 Task: Send an email with the signature Chelsea Sanchez with the subject 'Request for a testimonial' and the message 'I am writing to follow up on our recent meeting.' from softage.1@softage.net to softage.8@softage.net with an attached document Feasibility_study.pdf and move the email from Sent Items to the folder Marketing
Action: Key pressed n
Screenshot: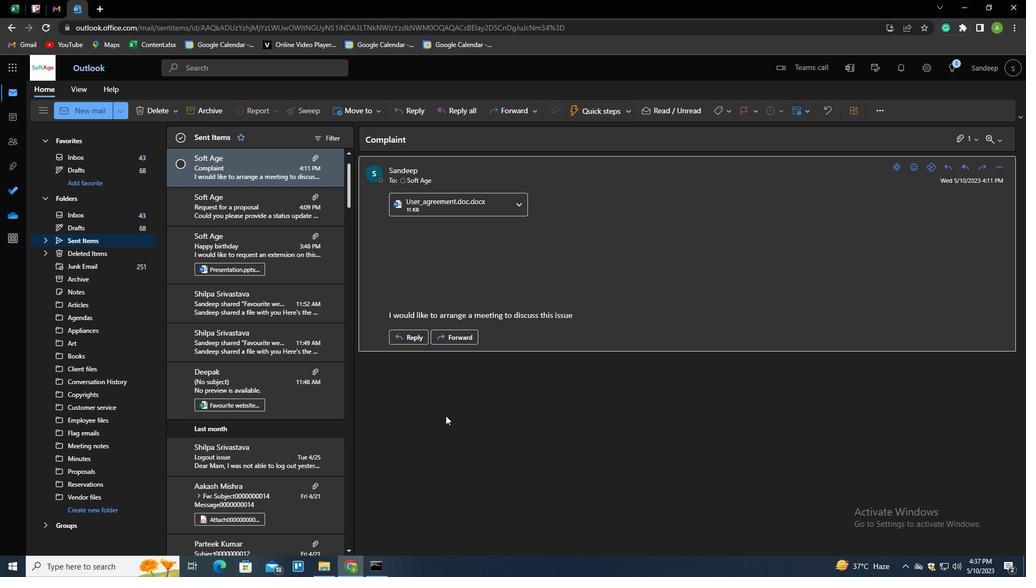 
Action: Mouse moved to (716, 109)
Screenshot: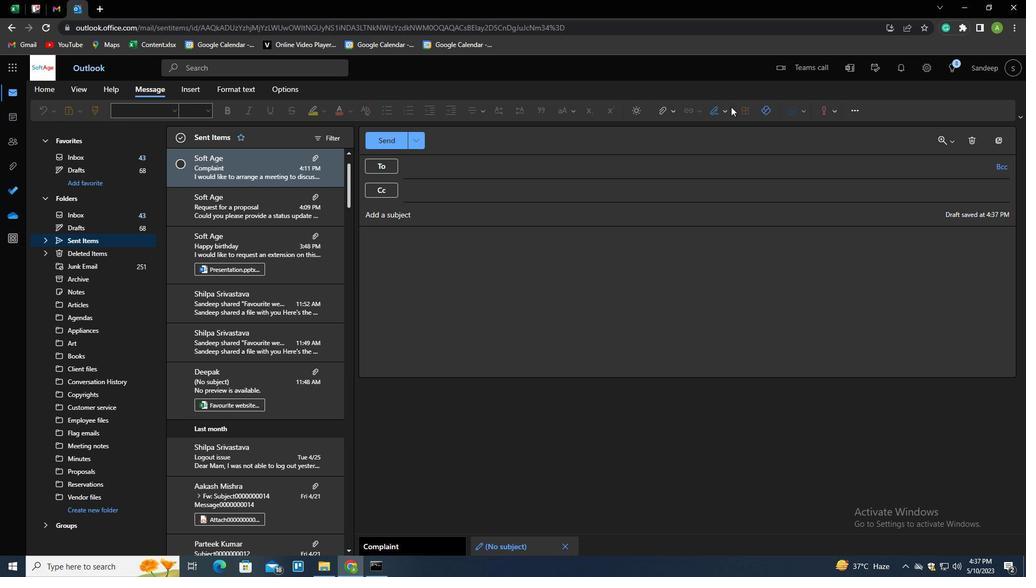 
Action: Mouse pressed left at (716, 109)
Screenshot: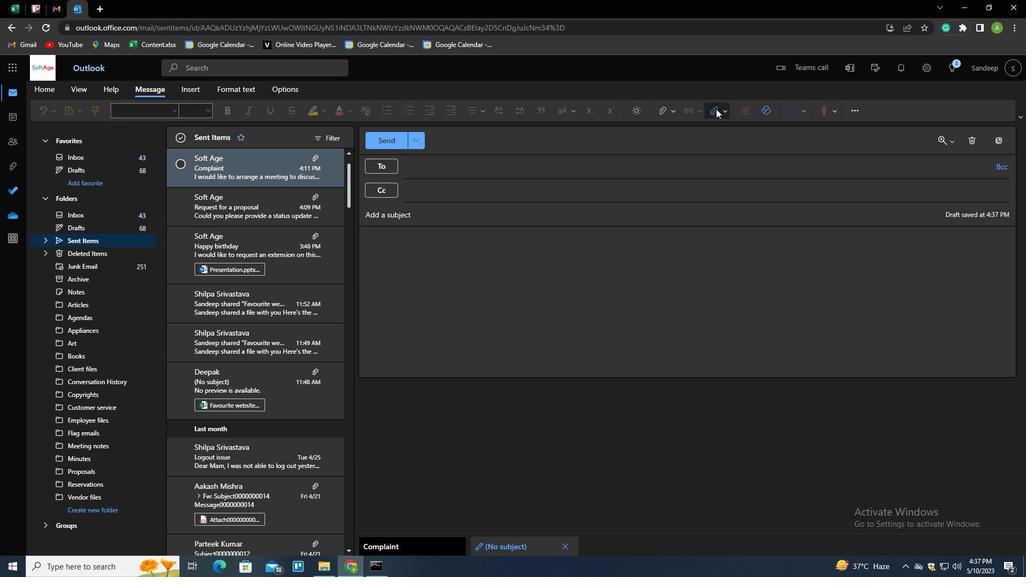 
Action: Mouse moved to (700, 152)
Screenshot: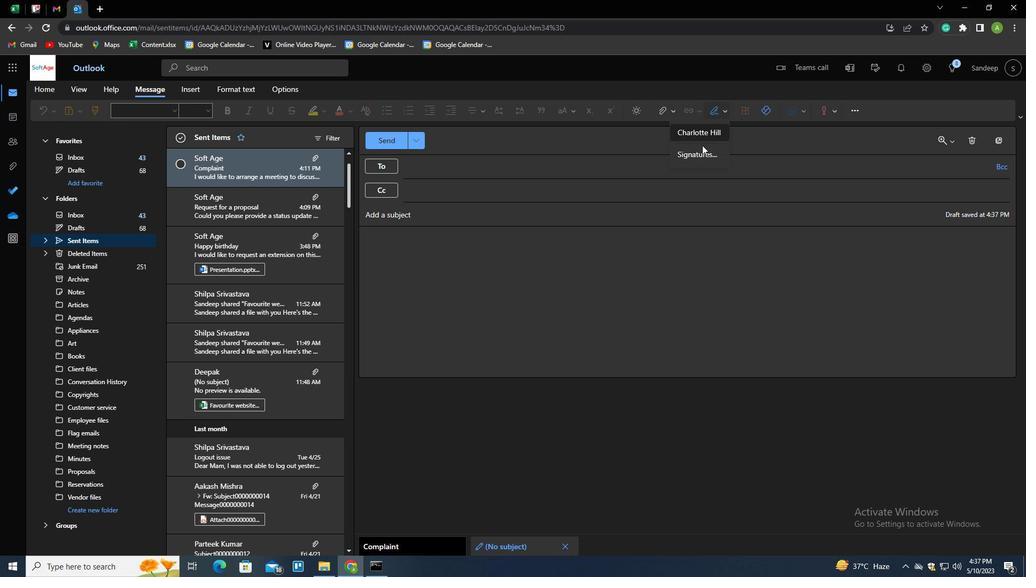 
Action: Mouse pressed left at (700, 152)
Screenshot: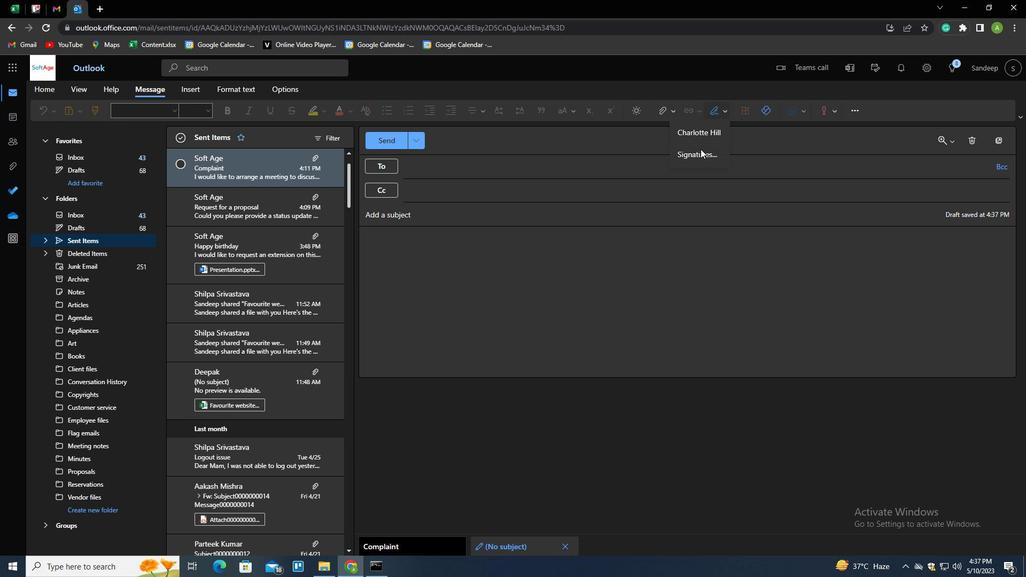 
Action: Mouse moved to (714, 197)
Screenshot: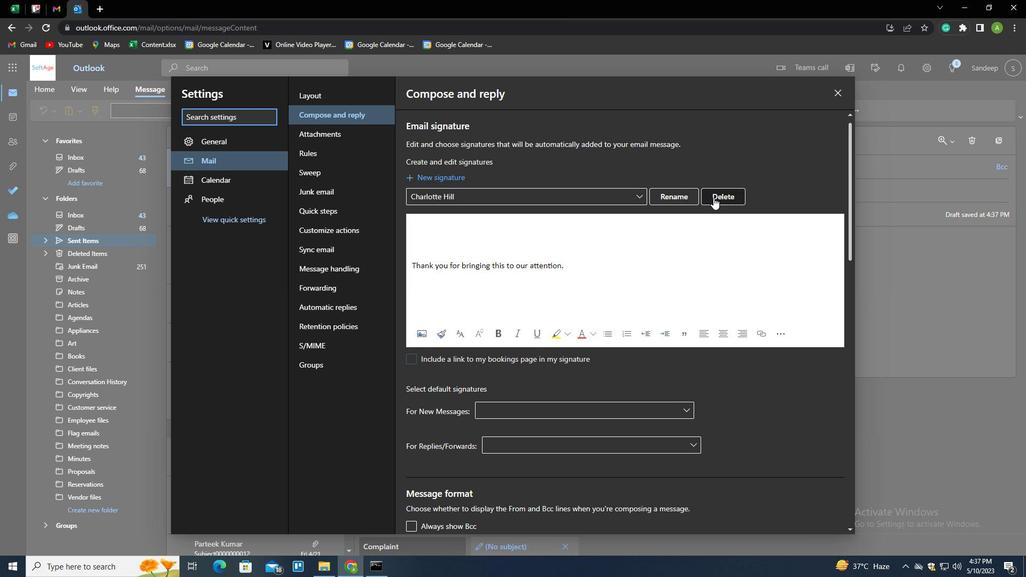 
Action: Mouse pressed left at (714, 197)
Screenshot: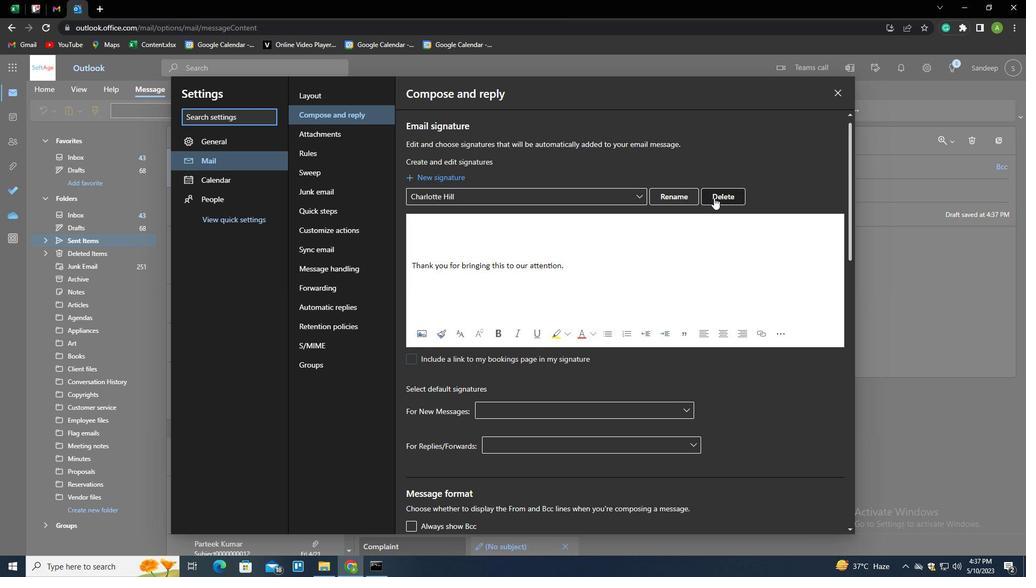 
Action: Mouse moved to (707, 197)
Screenshot: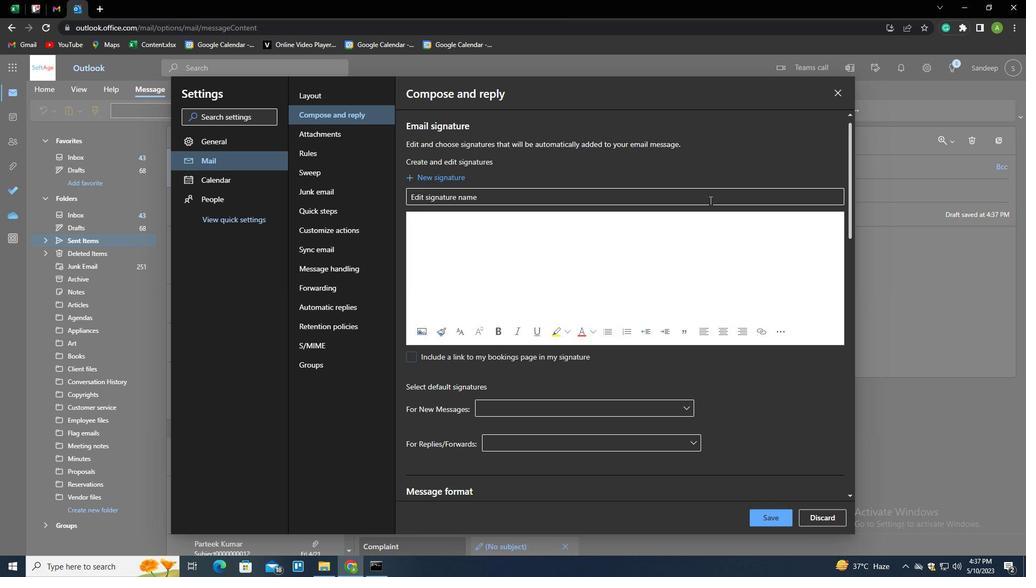 
Action: Mouse pressed left at (707, 197)
Screenshot: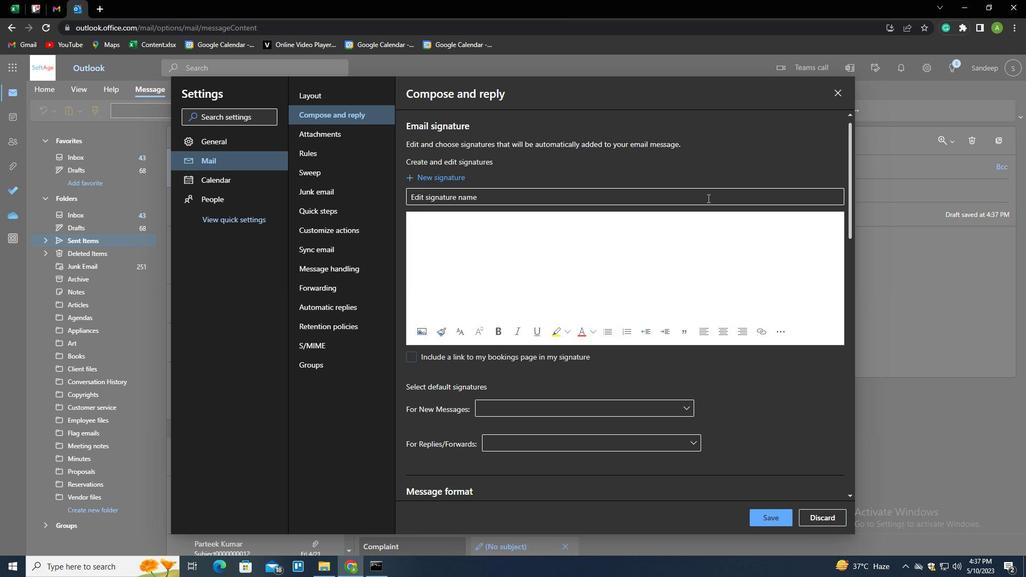 
Action: Mouse moved to (700, 194)
Screenshot: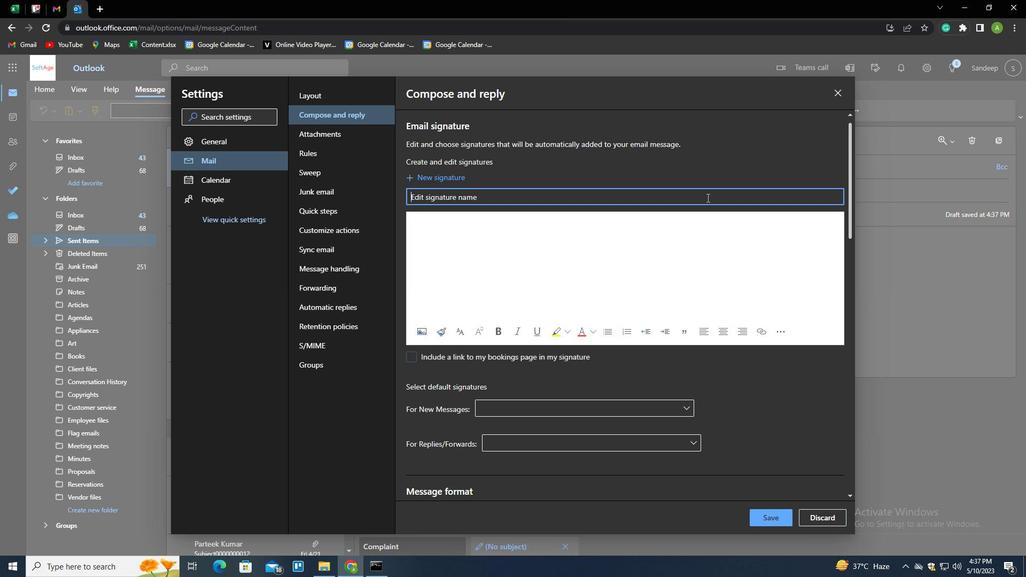 
Action: Key pressed <Key.shift>CH<Key.backspace><Key.backspace><Key.caps_lock><Key.shift>CHELE<Key.backspace>SEA<Key.space><Key.shift>SA<Key.backspace><Key.backspace><Key.shift>SANCHEZ<Key.tab><Key.shift_r><Key.enter><Key.enter><Key.enter><Key.enter><Key.enter><Key.shift>I<Key.space>AM<Key.space>WRITING<Key.space>TO<Key.space>FOLO<Key.backspace>LOW<Key.space>UP<Key.space>ON<Key.space>OUR<Key.space>RECENT<Key.space>MEETING.
Screenshot: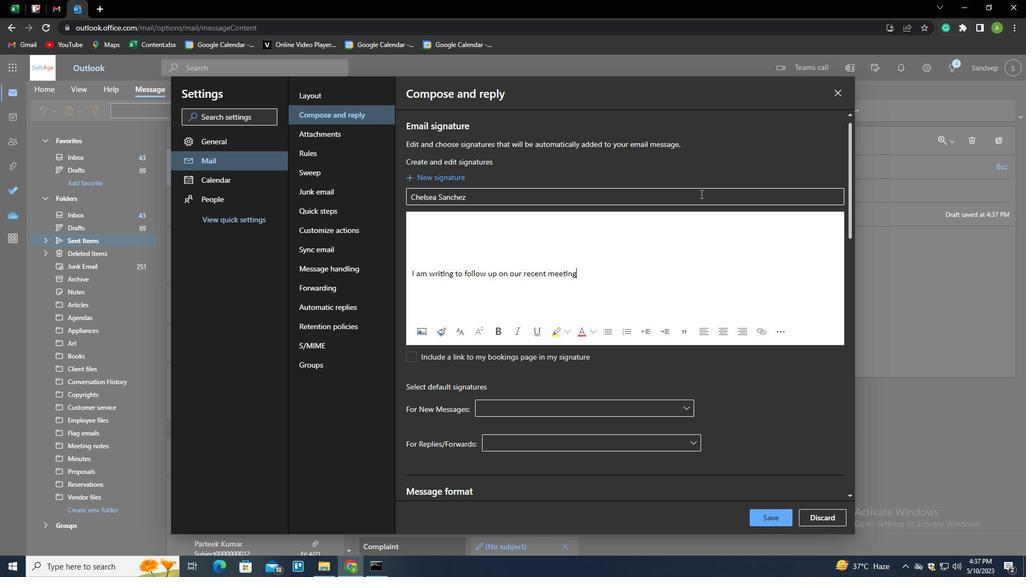 
Action: Mouse moved to (768, 512)
Screenshot: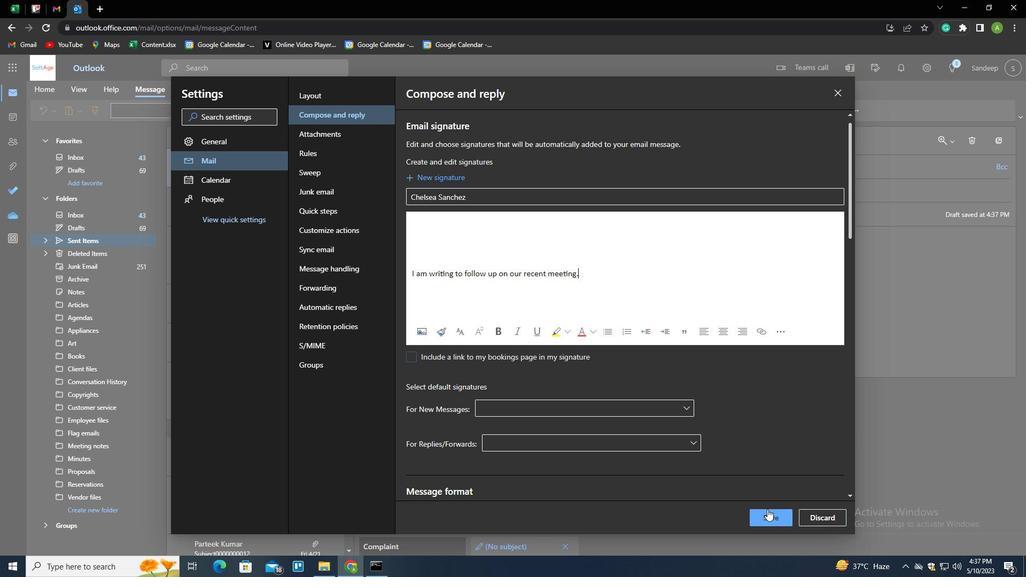 
Action: Mouse pressed left at (768, 512)
Screenshot: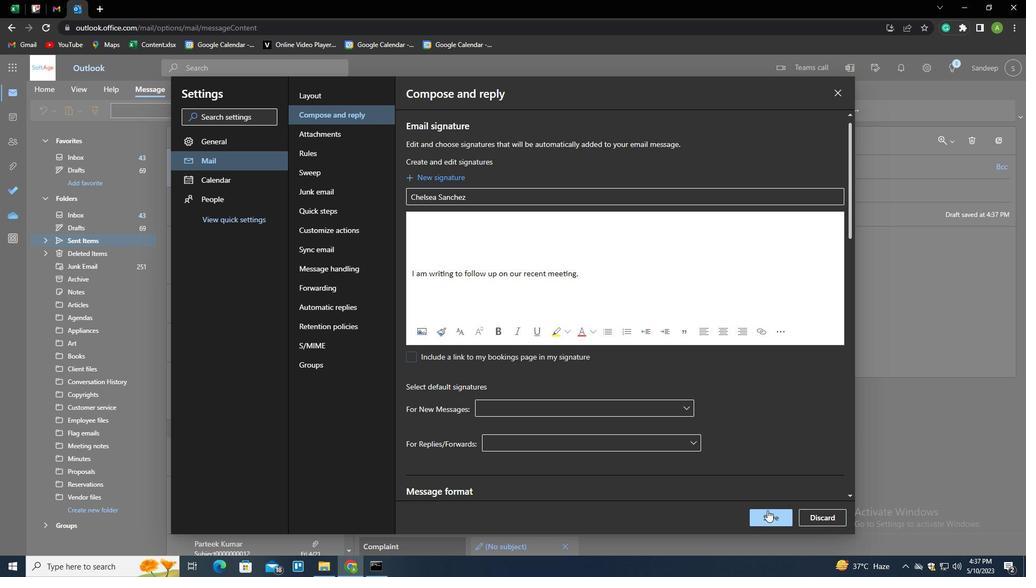 
Action: Mouse moved to (861, 245)
Screenshot: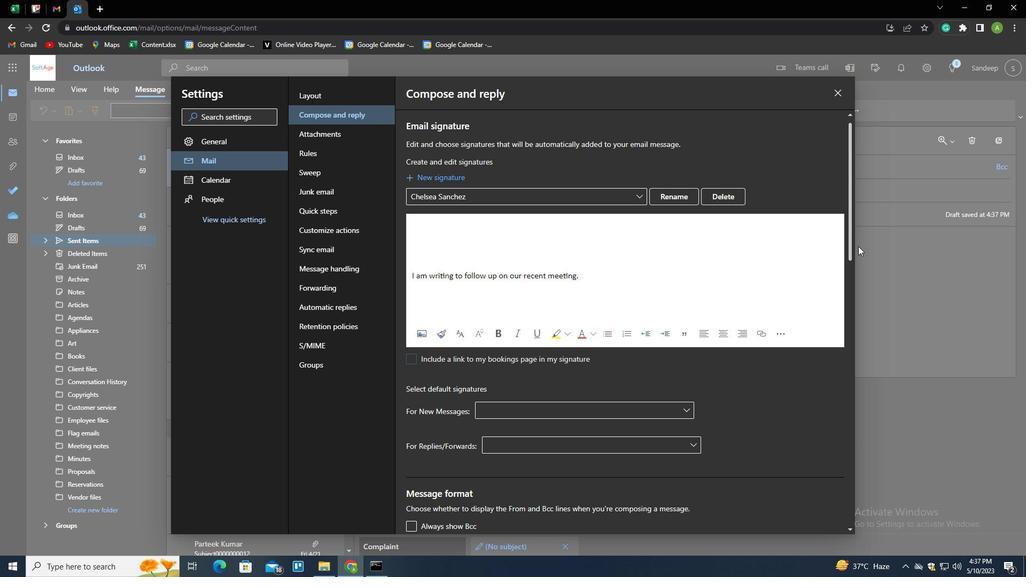 
Action: Mouse pressed left at (861, 245)
Screenshot: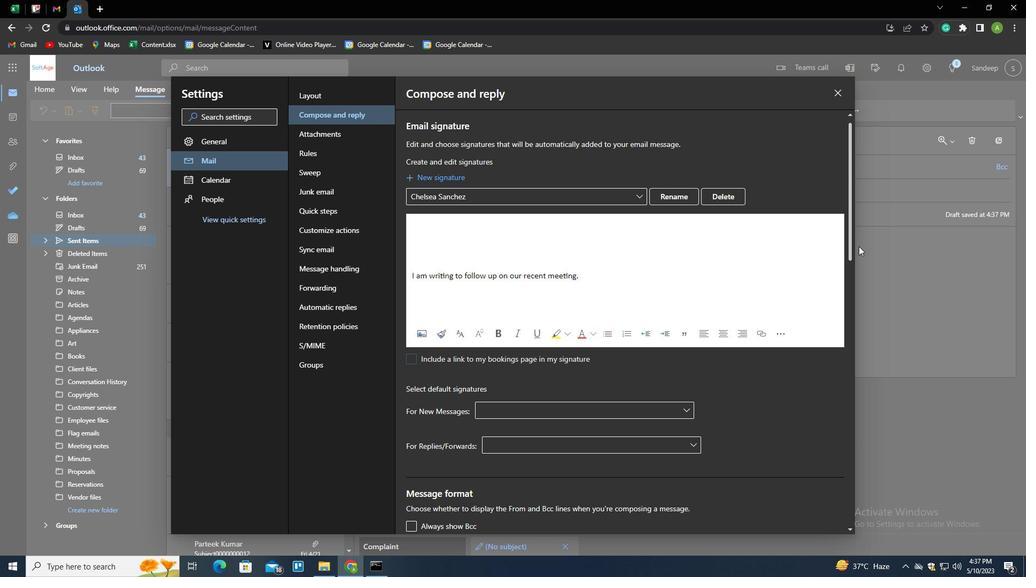 
Action: Mouse moved to (725, 111)
Screenshot: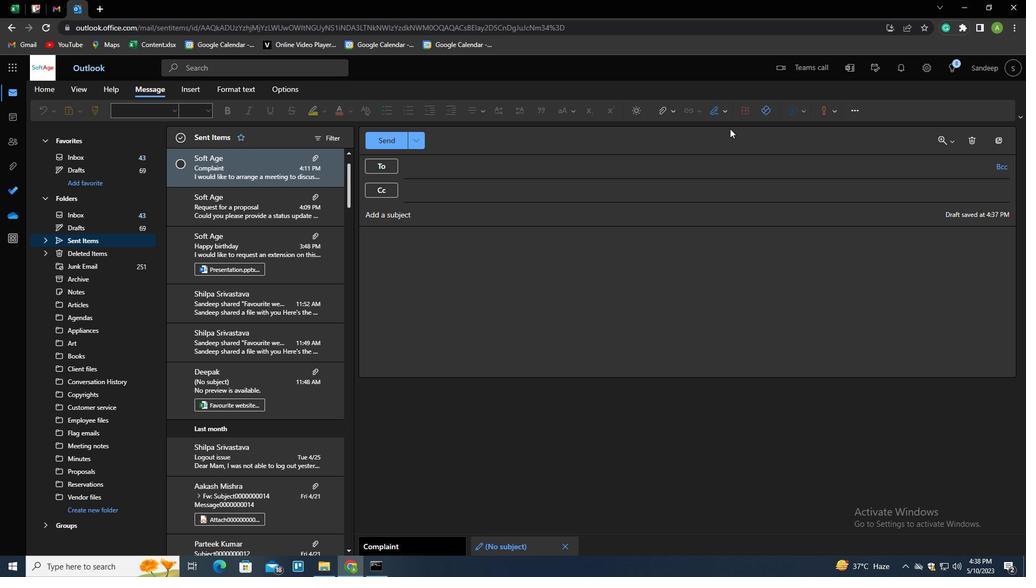 
Action: Mouse pressed left at (725, 111)
Screenshot: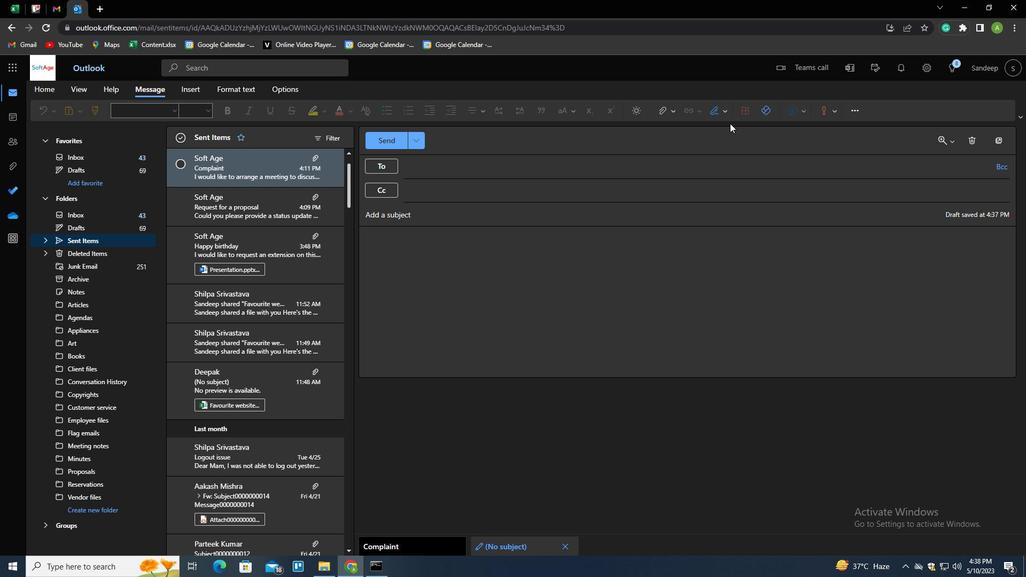 
Action: Mouse moved to (709, 131)
Screenshot: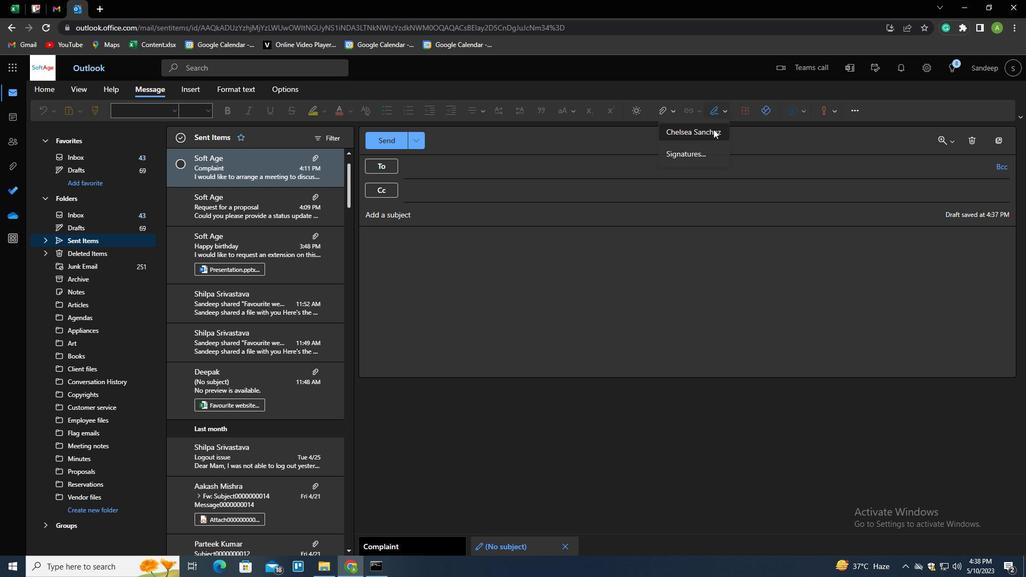 
Action: Mouse pressed left at (709, 131)
Screenshot: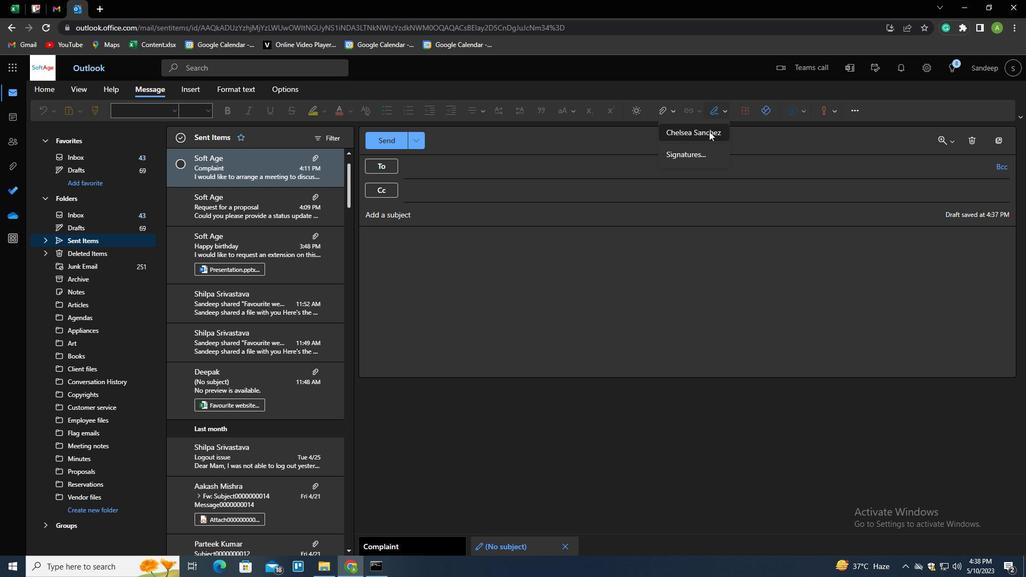 
Action: Mouse moved to (435, 169)
Screenshot: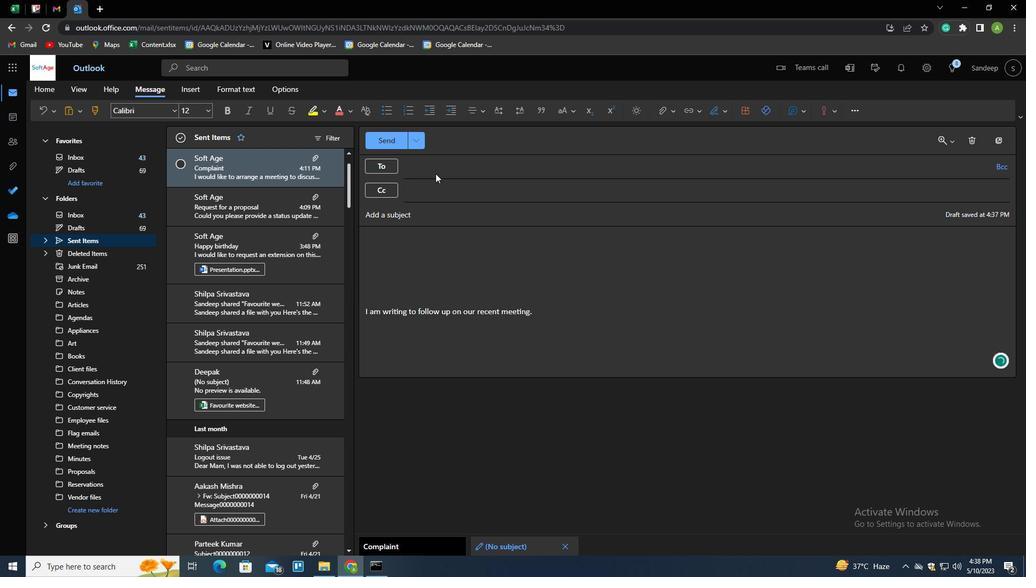 
Action: Mouse pressed left at (435, 169)
Screenshot: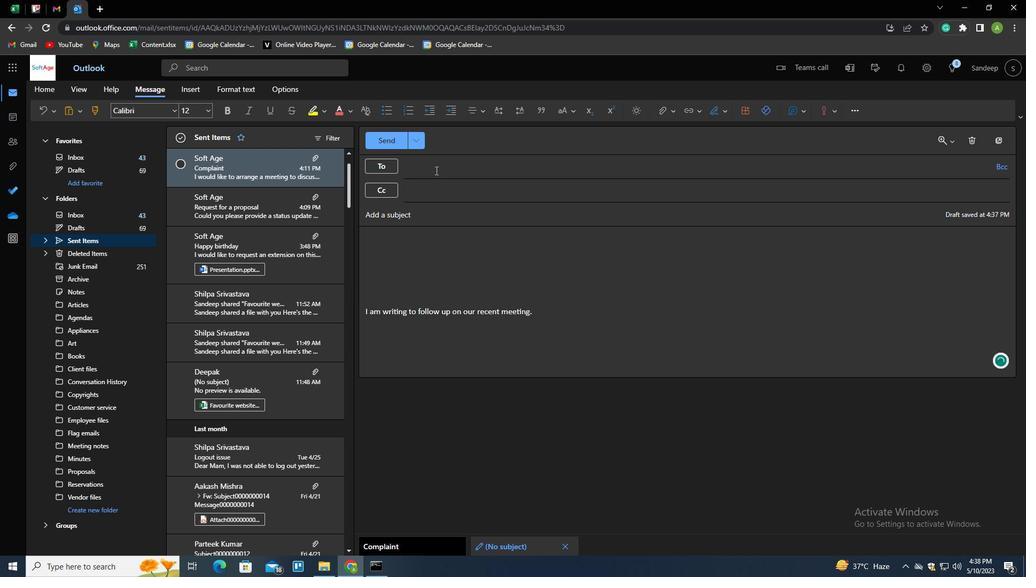 
Action: Key pressed <Key.shift>CHELSEA<Key.space><Key.shift>SANCHEZ
Screenshot: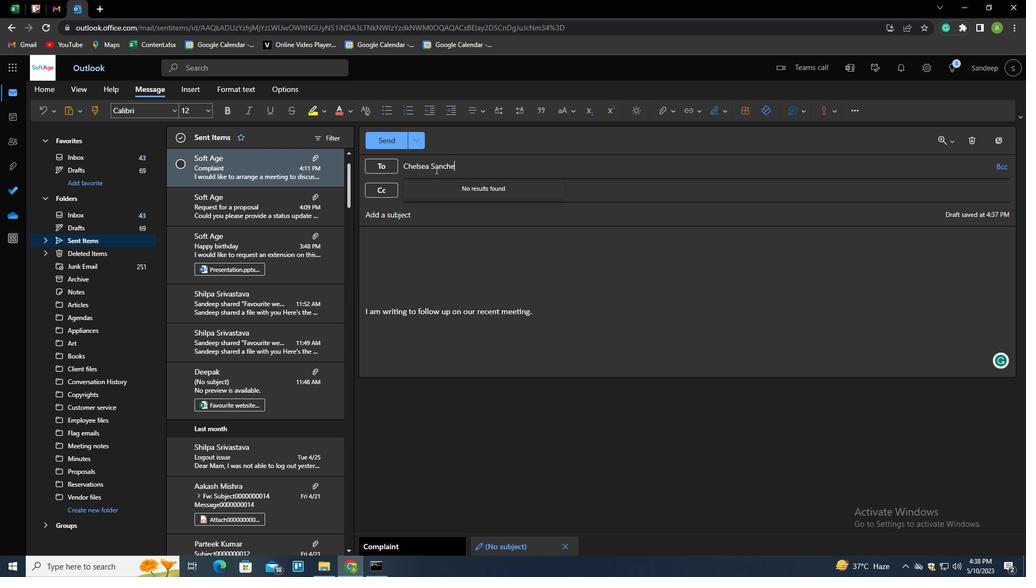 
Action: Mouse moved to (433, 168)
Screenshot: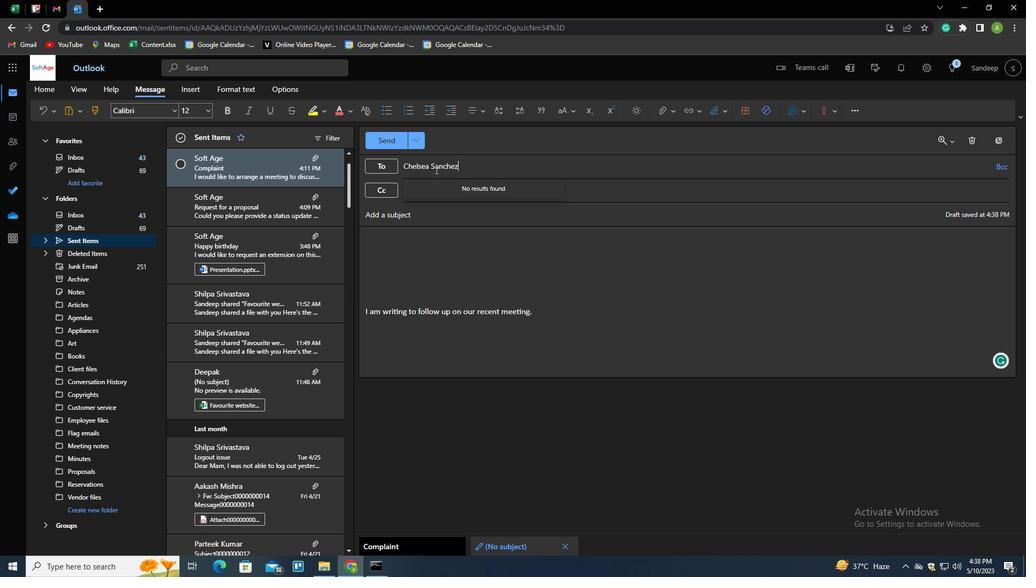 
Action: Mouse pressed left at (433, 168)
Screenshot: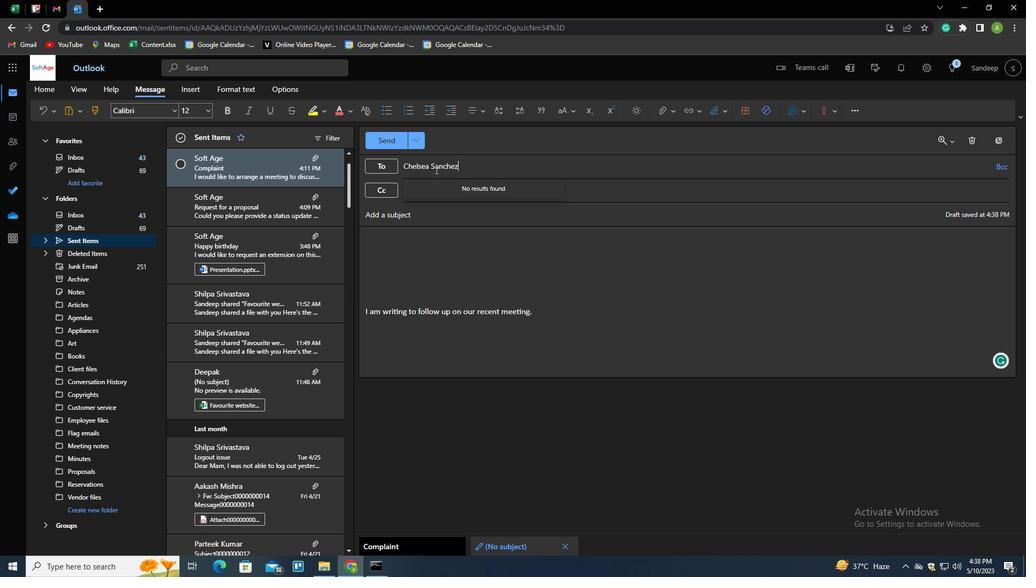 
Action: Mouse pressed left at (433, 168)
Screenshot: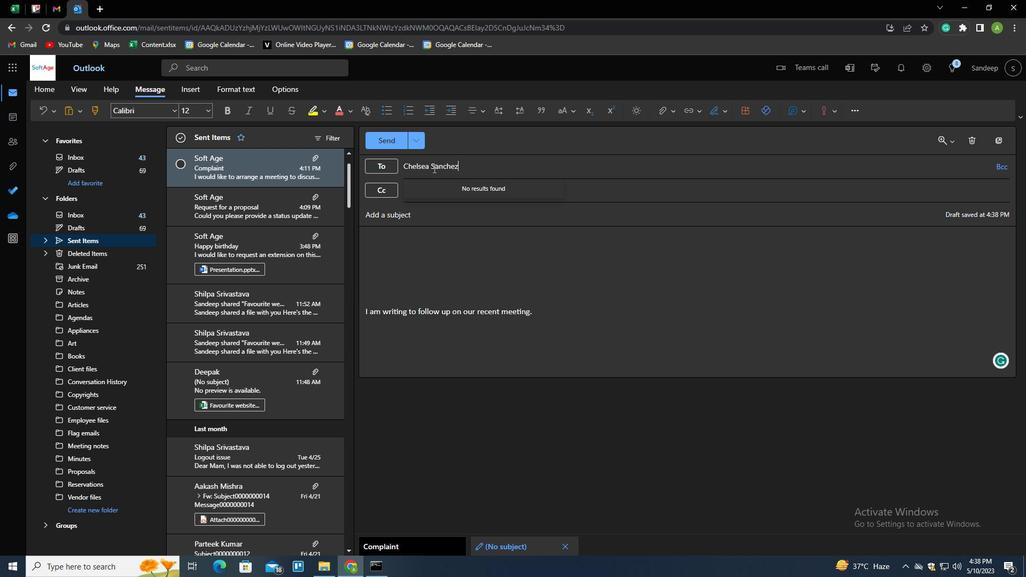 
Action: Mouse pressed left at (433, 168)
Screenshot: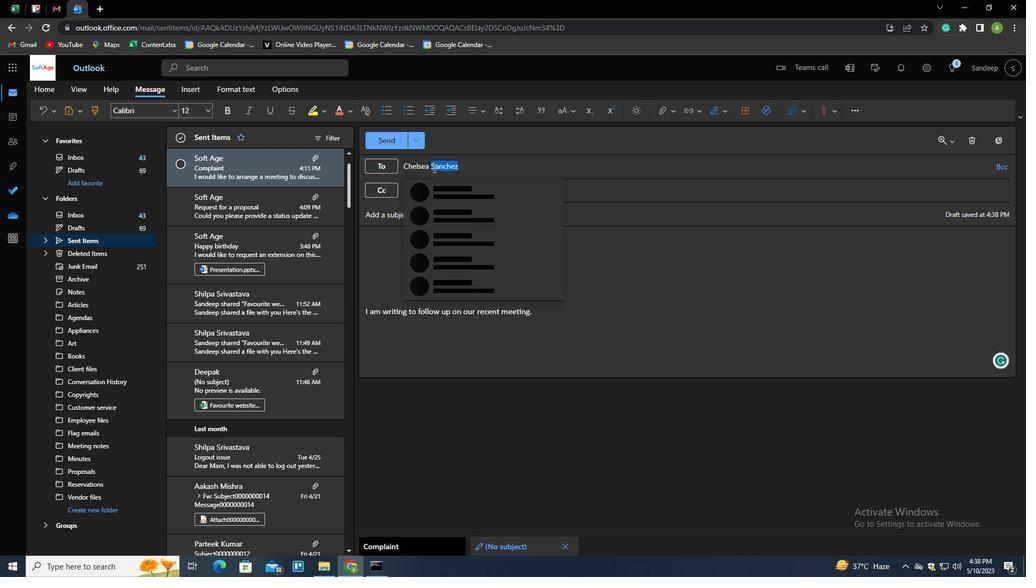 
Action: Key pressed SOFTAGE.8<Key.shift><Key.shift><Key.shift><Key.shift><Key.shift><Key.shift><Key.shift><Key.shift><Key.shift><Key.shift><Key.shift><Key.shift><Key.shift>
Screenshot: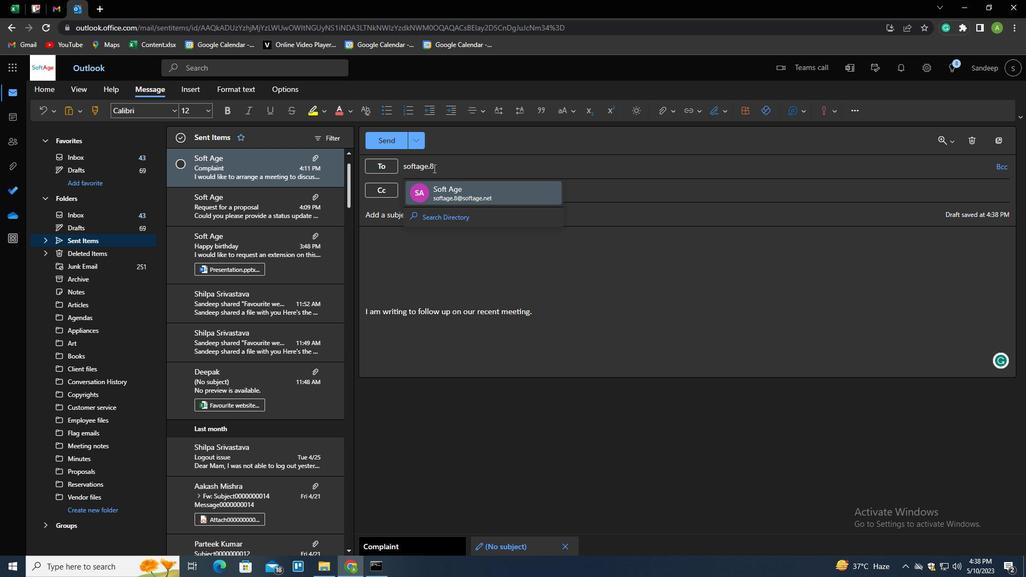 
Action: Mouse moved to (458, 187)
Screenshot: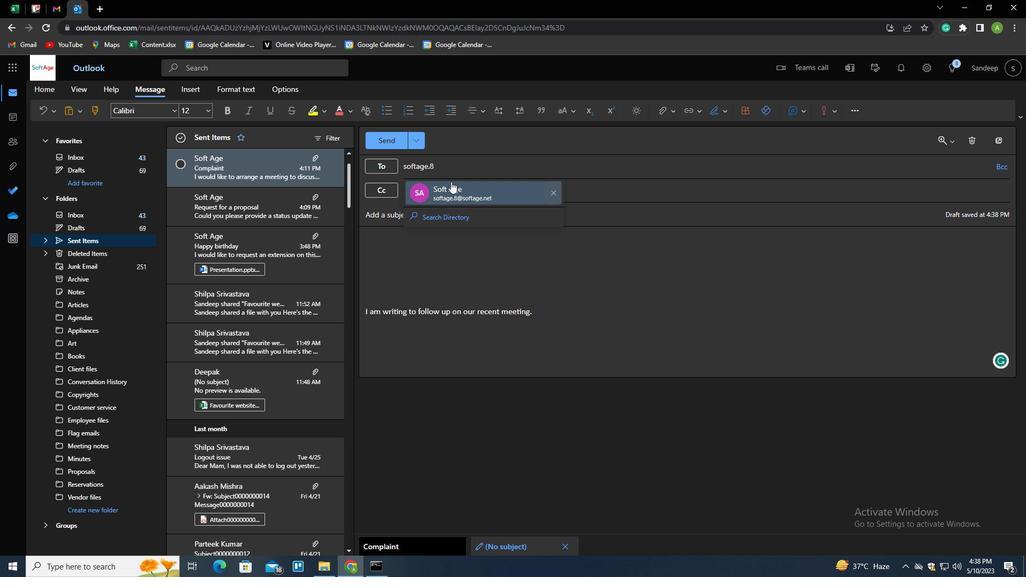 
Action: Mouse pressed left at (458, 187)
Screenshot: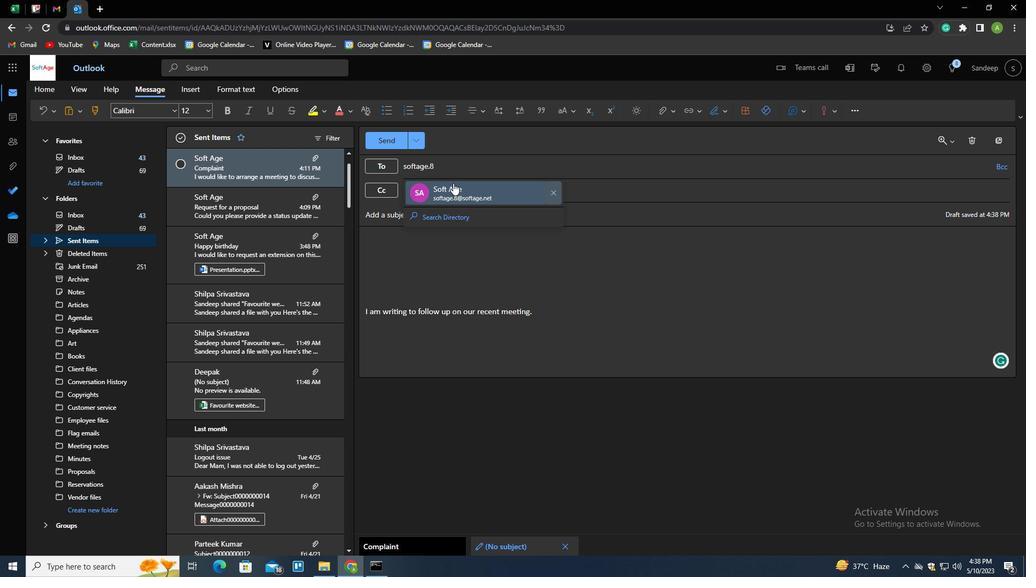 
Action: Mouse moved to (463, 223)
Screenshot: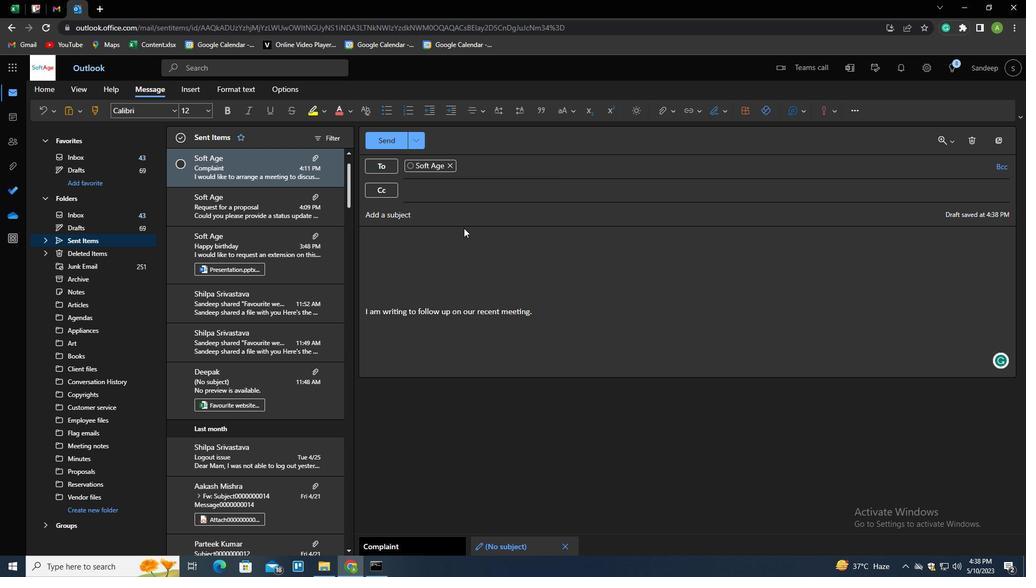 
Action: Mouse pressed left at (463, 223)
Screenshot: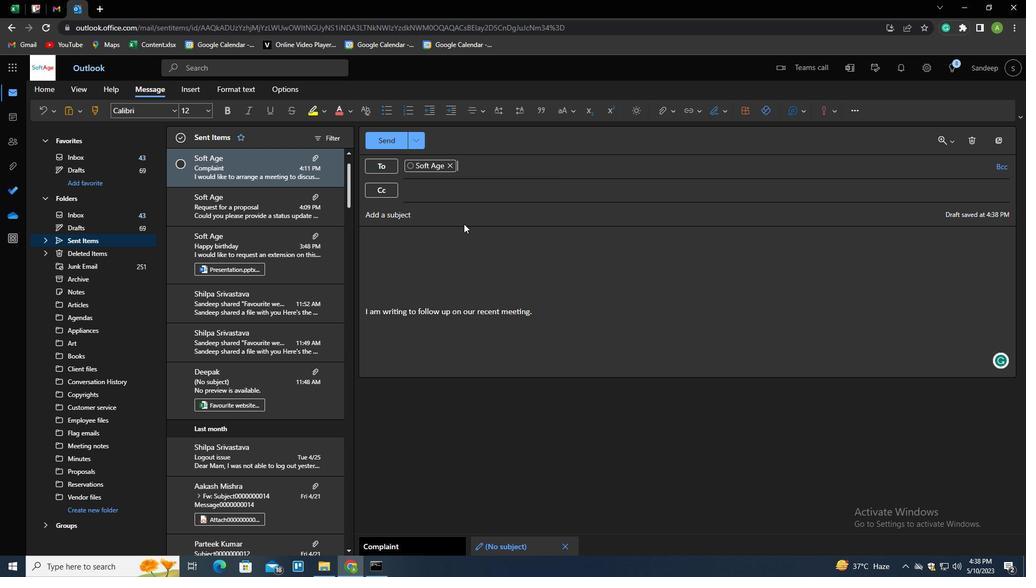
Action: Mouse moved to (464, 220)
Screenshot: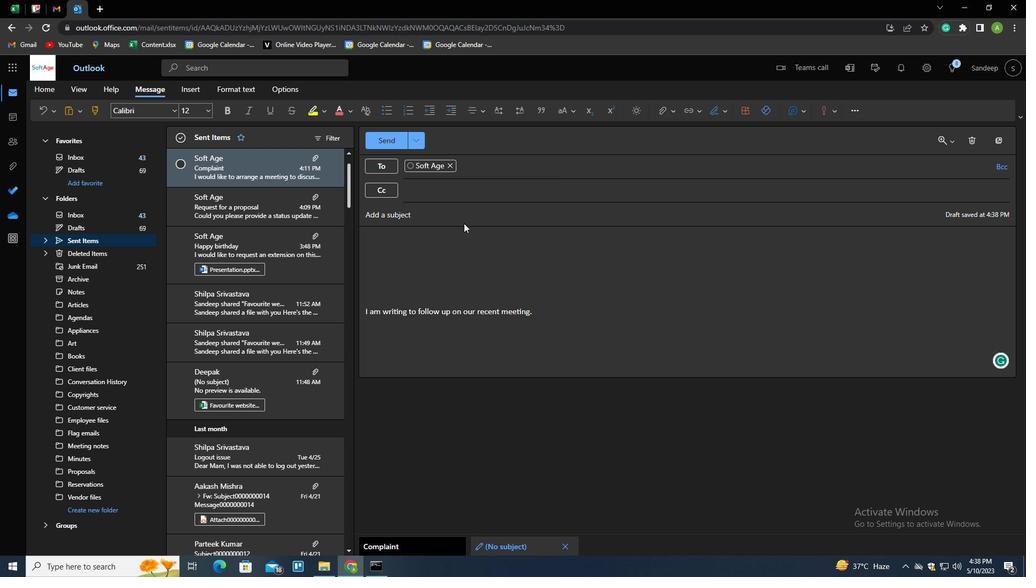 
Action: Mouse pressed left at (464, 220)
Screenshot: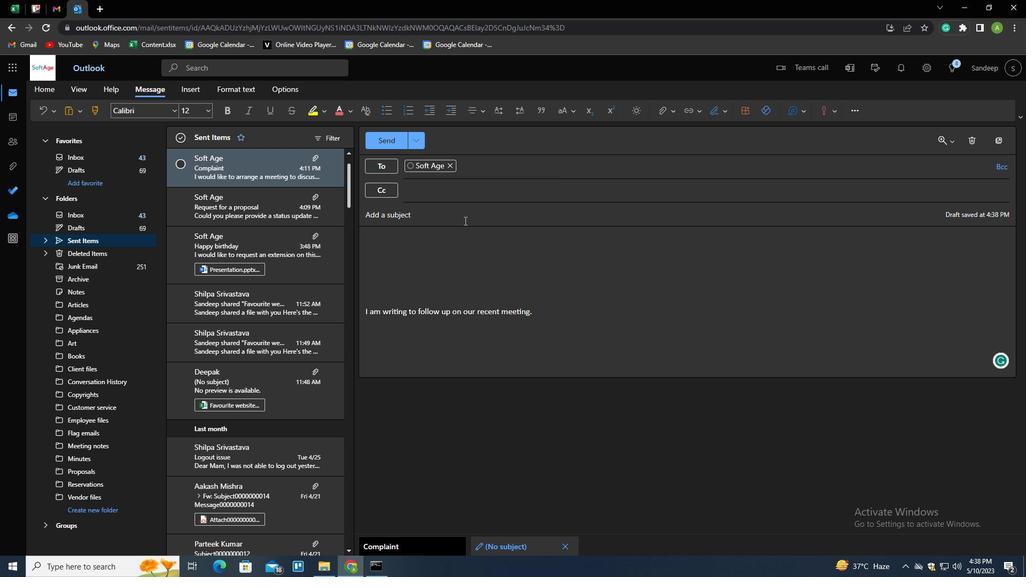 
Action: Key pressed <Key.shift><Key.shift><Key.shift><Key.shift><Key.shift><Key.shift><Key.shift><Key.shift><Key.shift><Key.shift><Key.shift><Key.shift><Key.shift><Key.shift><Key.shift><Key.shift><Key.shift><Key.shift><Key.shift><Key.shift><Key.shift><Key.shift><Key.shift><Key.shift><Key.shift><Key.shift><Key.shift><Key.shift><Key.shift>REQUEST<Key.space>FOR<Key.space>A<Key.space>TESTIMONIAL
Screenshot: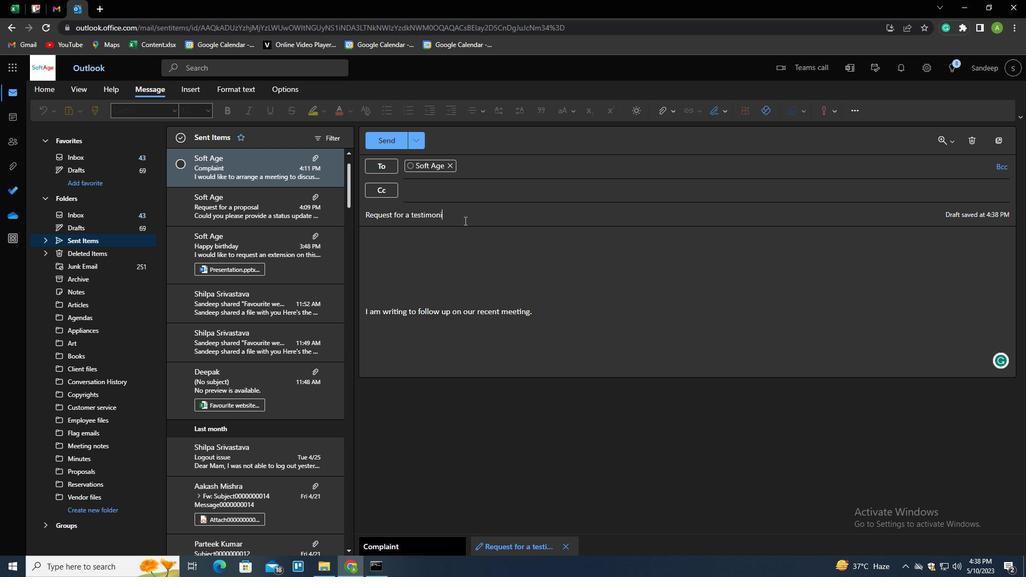 
Action: Mouse moved to (490, 265)
Screenshot: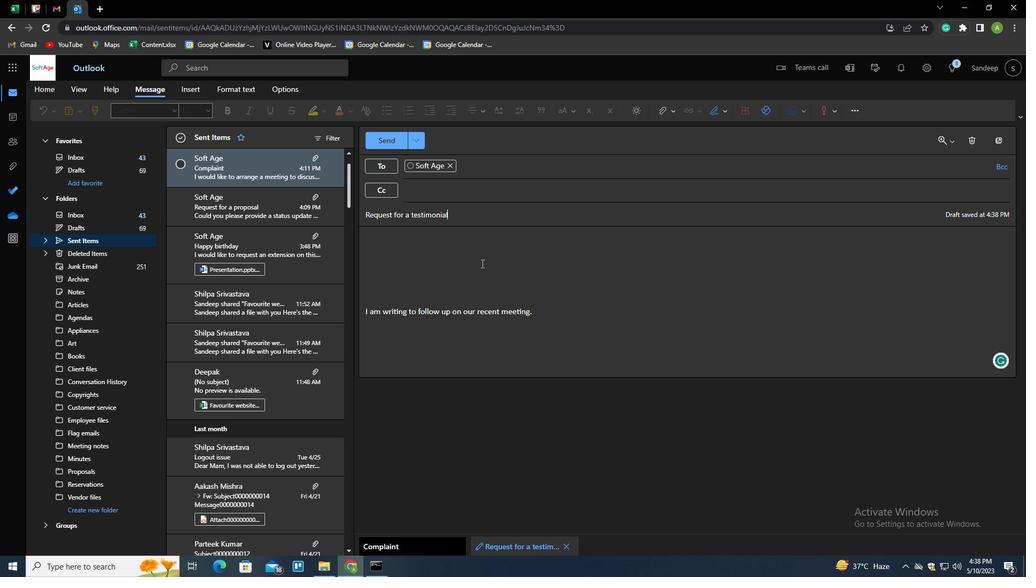 
Action: Mouse pressed left at (490, 265)
Screenshot: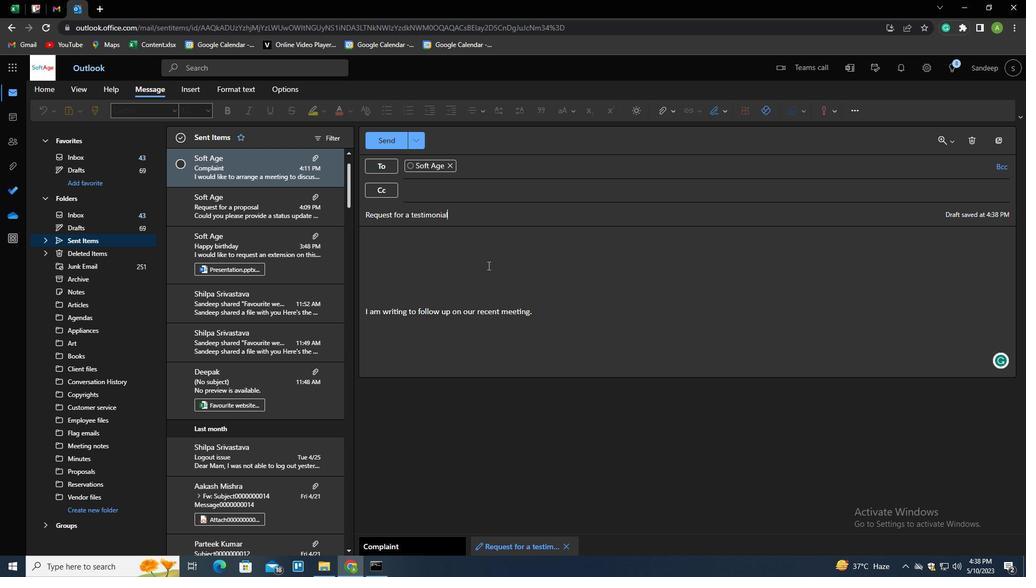 
Action: Mouse moved to (668, 109)
Screenshot: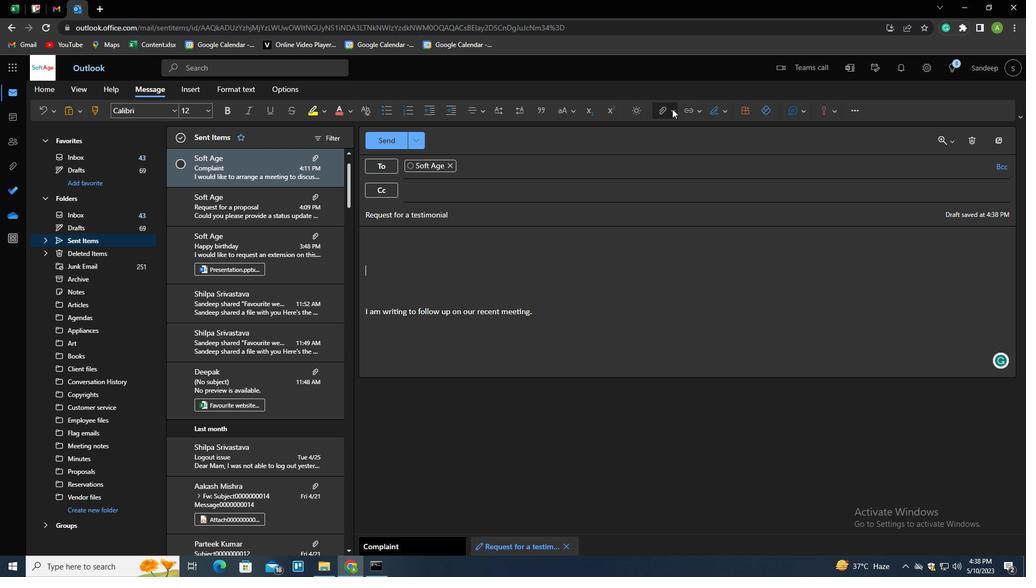 
Action: Mouse pressed left at (668, 109)
Screenshot: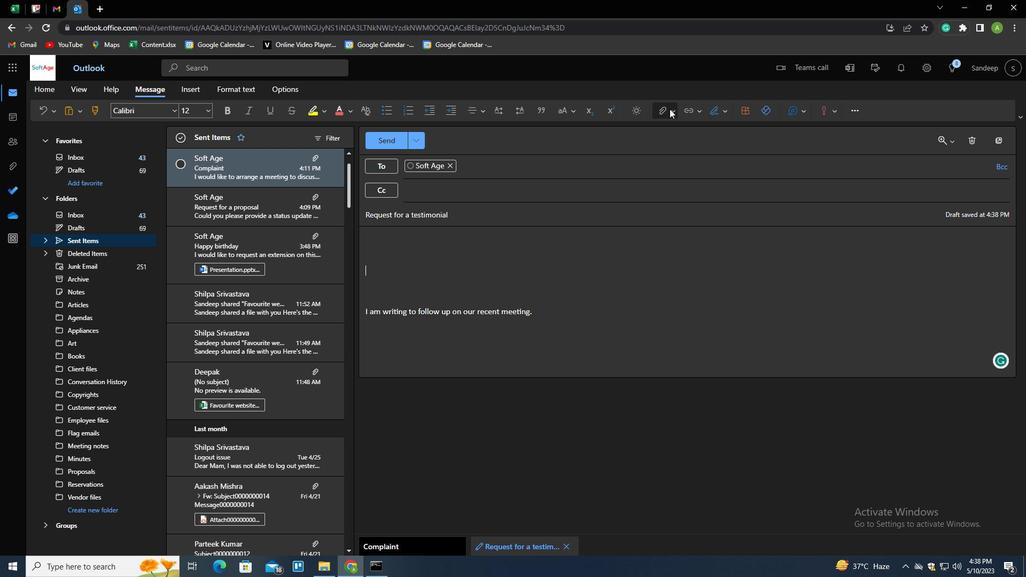 
Action: Mouse moved to (595, 133)
Screenshot: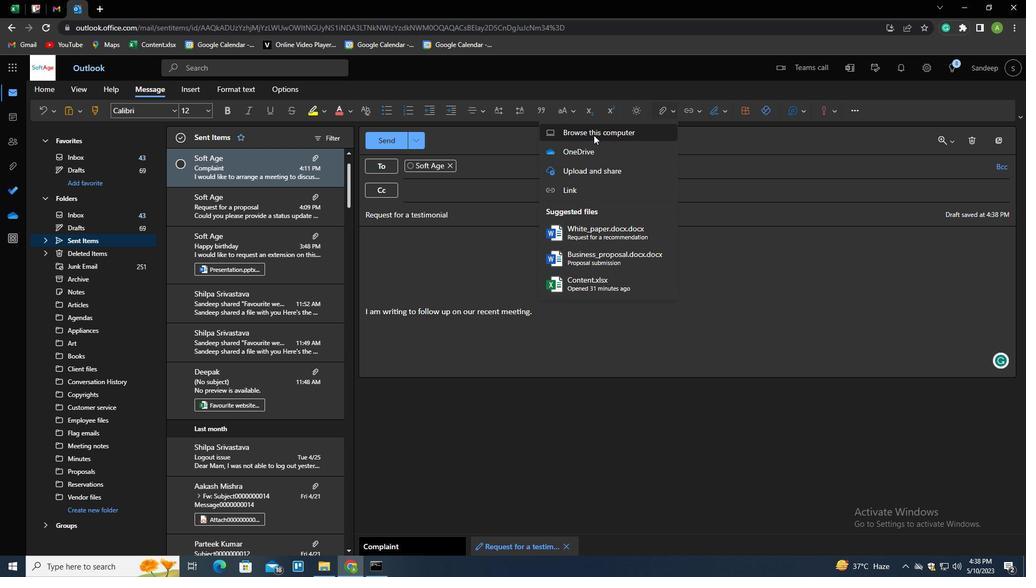 
Action: Mouse pressed left at (595, 133)
Screenshot: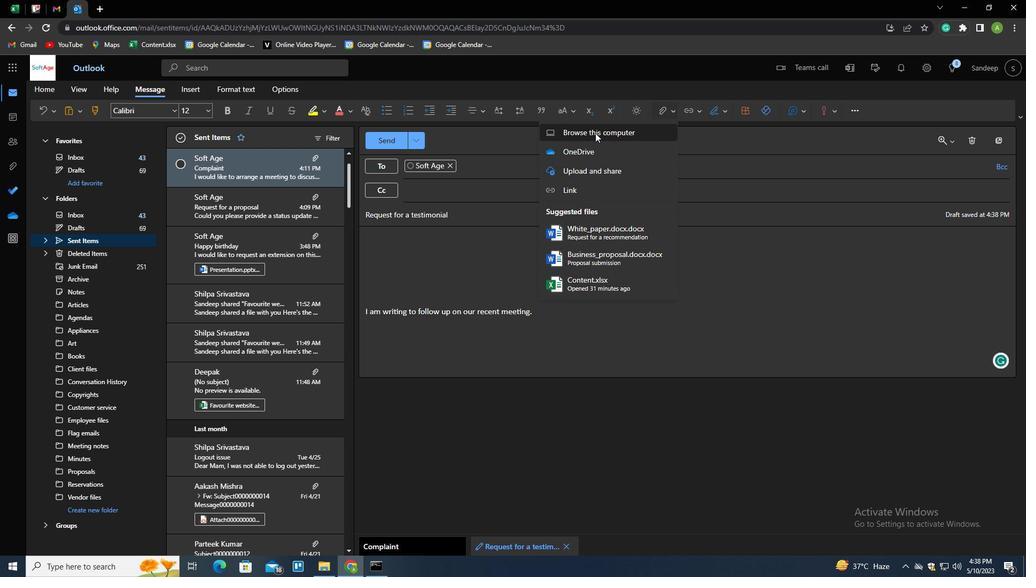 
Action: Mouse moved to (146, 94)
Screenshot: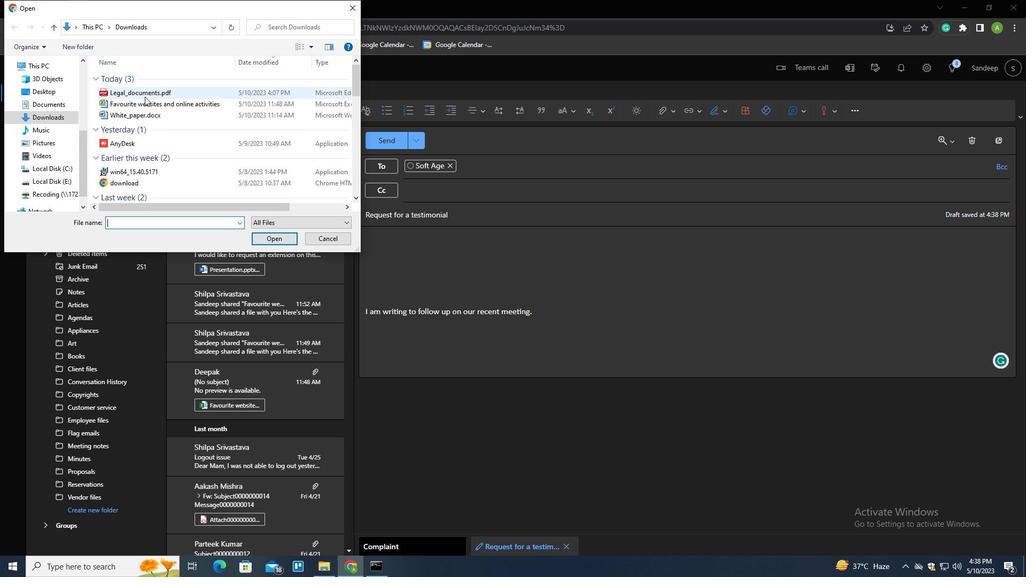 
Action: Mouse pressed right at (146, 94)
Screenshot: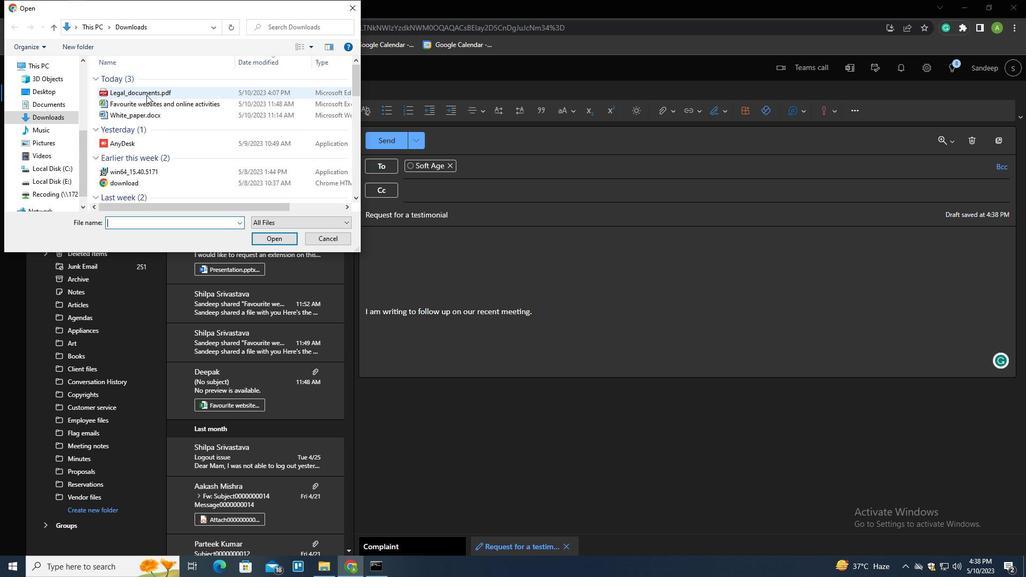 
Action: Mouse moved to (179, 260)
Screenshot: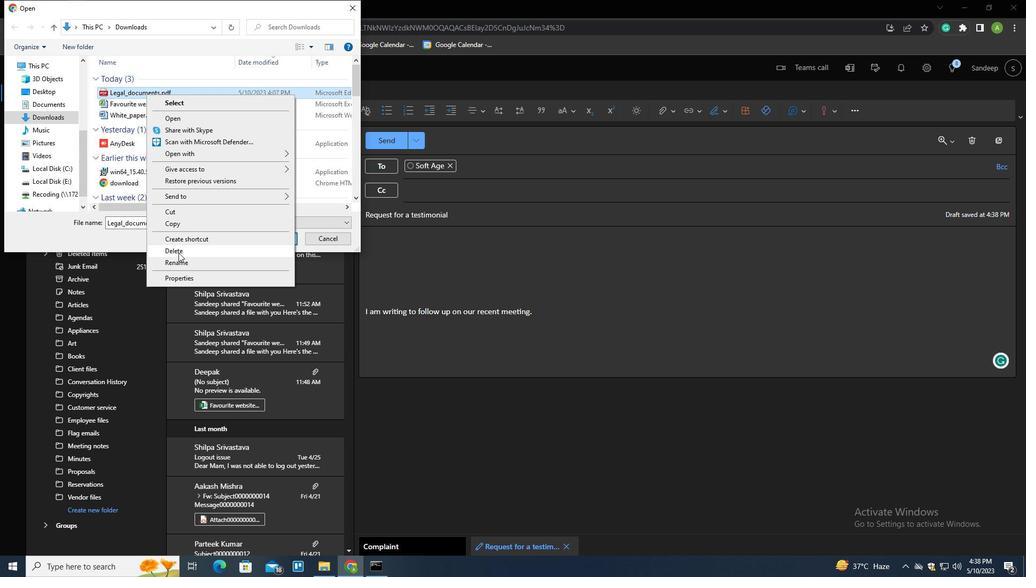 
Action: Mouse pressed left at (179, 260)
Screenshot: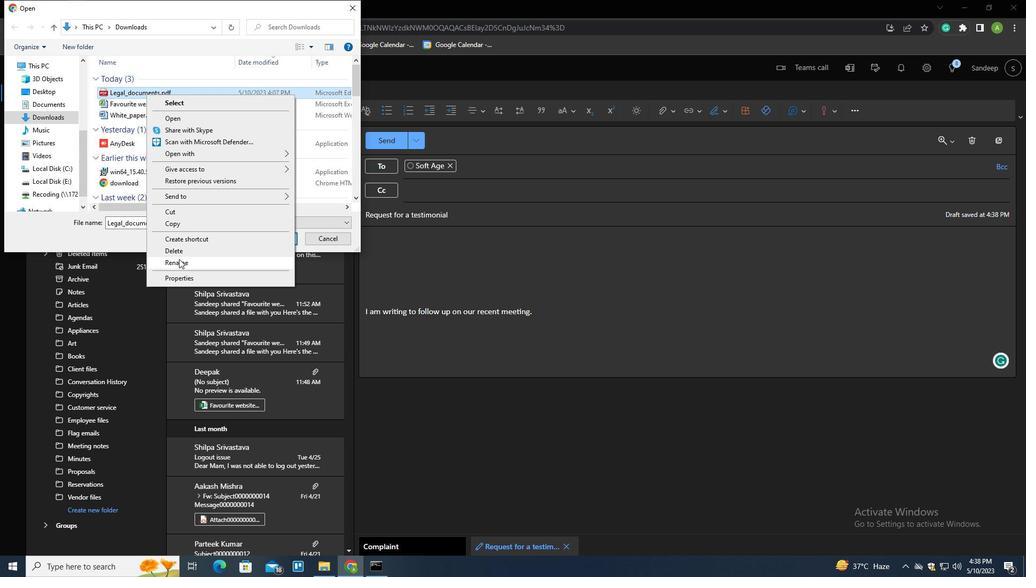 
Action: Mouse moved to (202, 160)
Screenshot: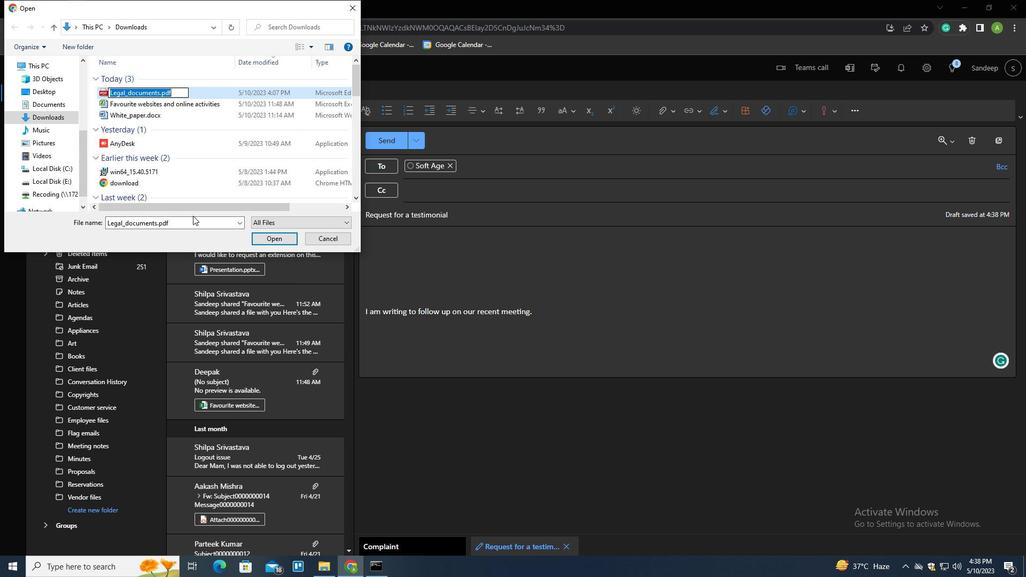 
Action: Key pressed <Key.shift>FEASIVILIT<Key.backspace><Key.backspace><Key.backspace><Key.backspace><Key.backspace>BILITY<Key.shift>_STUDY.PP<Key.backspace>DG<Key.backspace>F
Screenshot: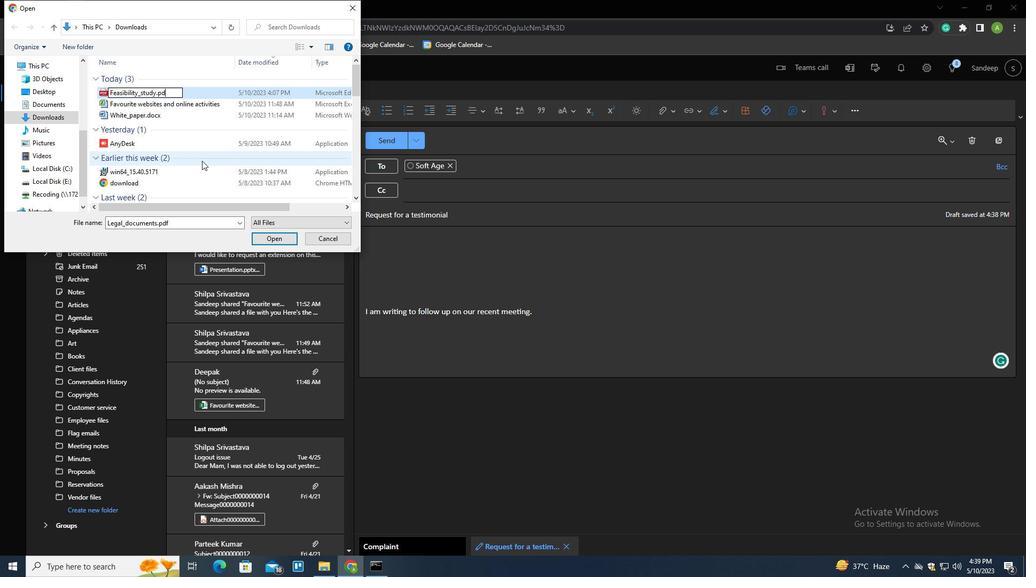 
Action: Mouse moved to (261, 233)
Screenshot: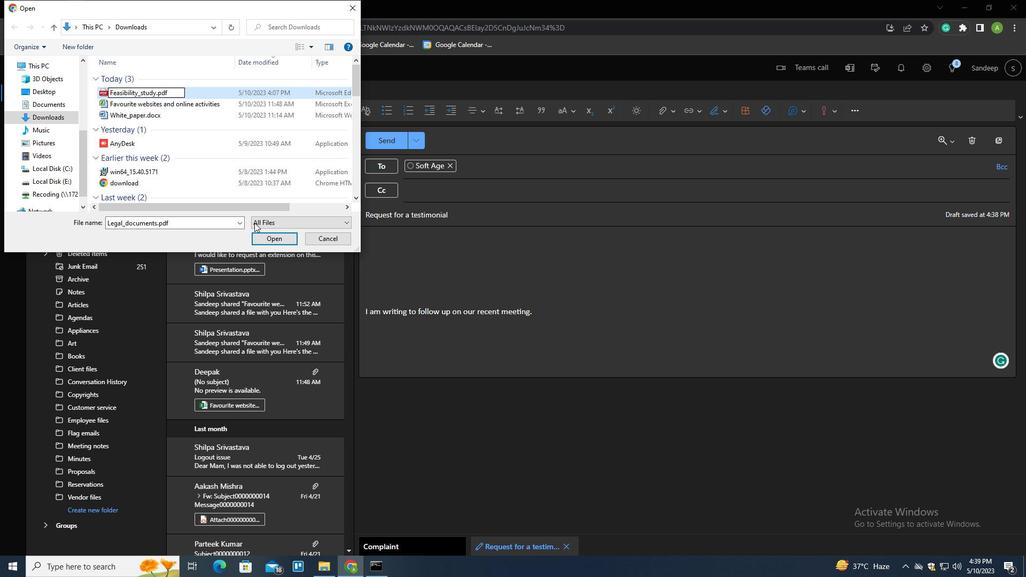 
Action: Mouse pressed left at (261, 233)
Screenshot: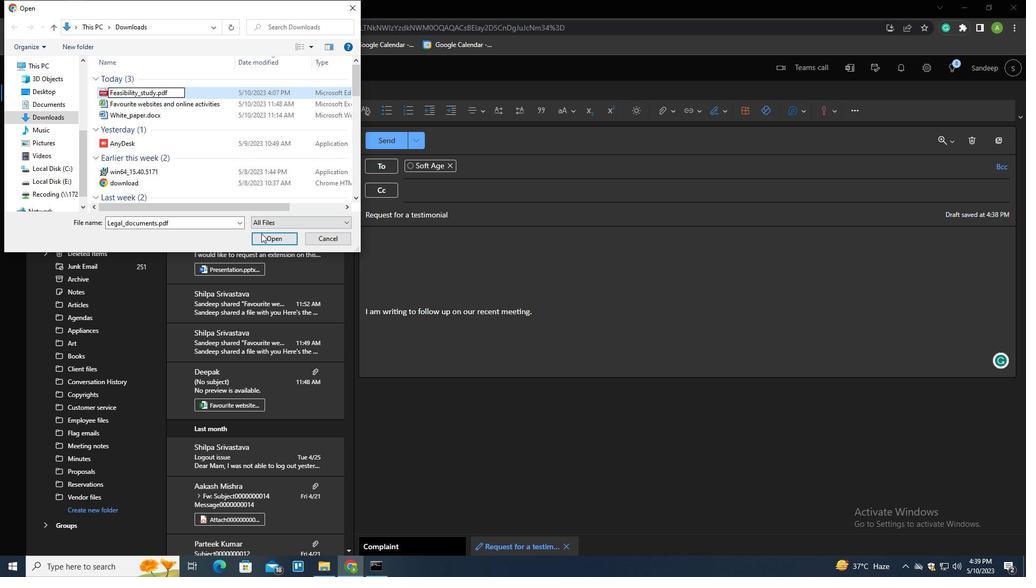 
Action: Mouse moved to (206, 87)
Screenshot: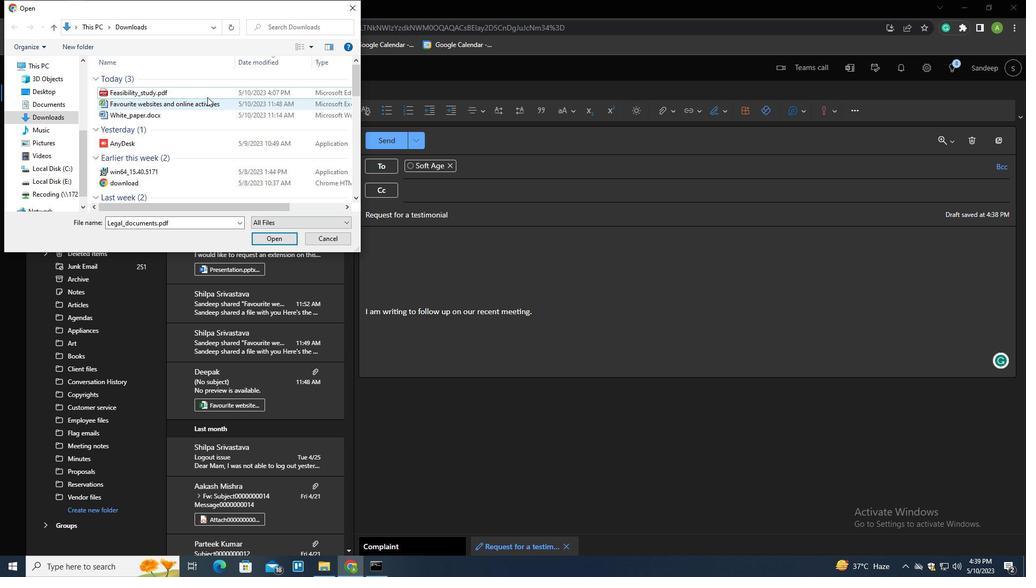 
Action: Mouse pressed left at (206, 87)
Screenshot: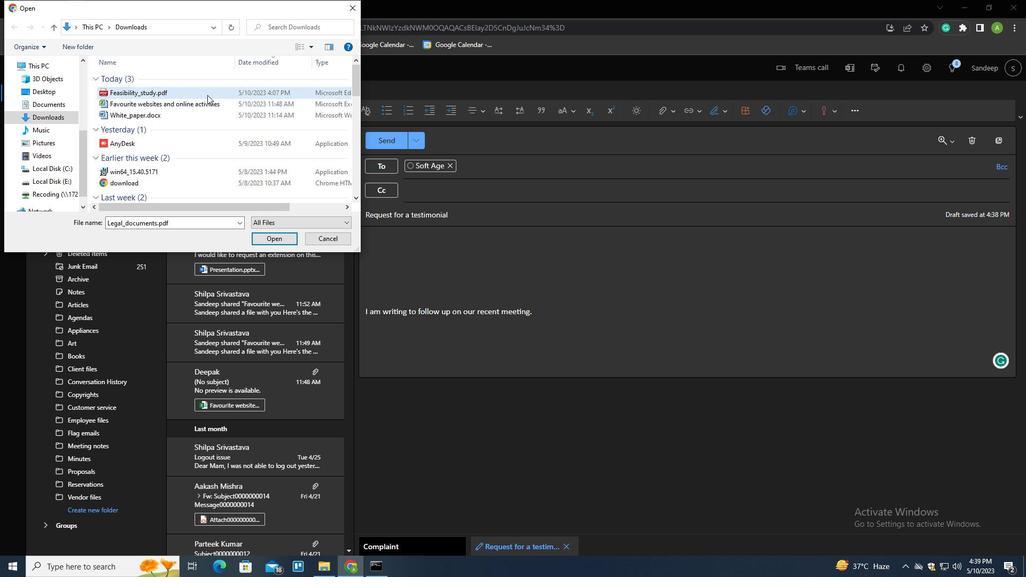 
Action: Mouse moved to (264, 236)
Screenshot: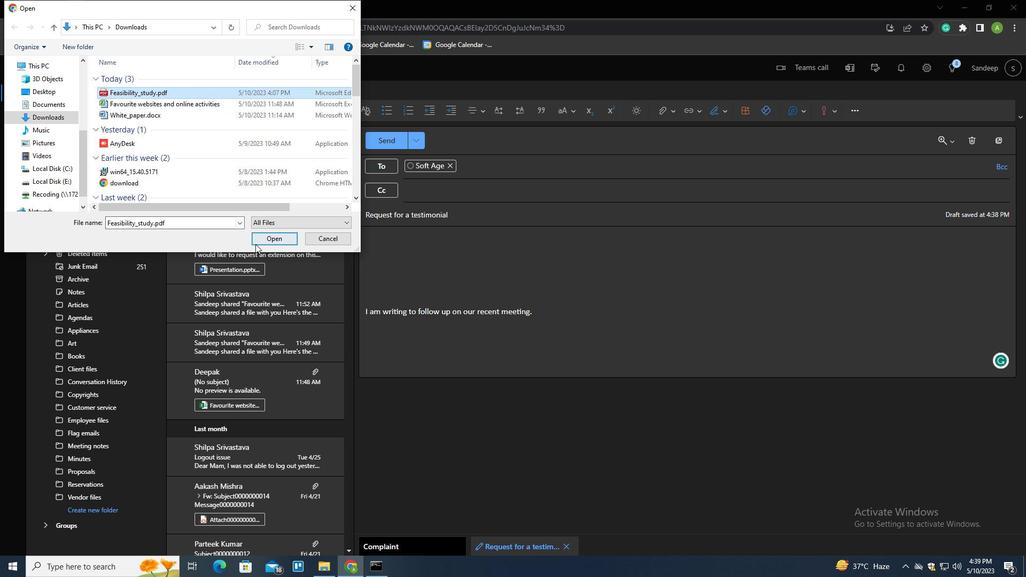 
Action: Mouse pressed left at (264, 236)
Screenshot: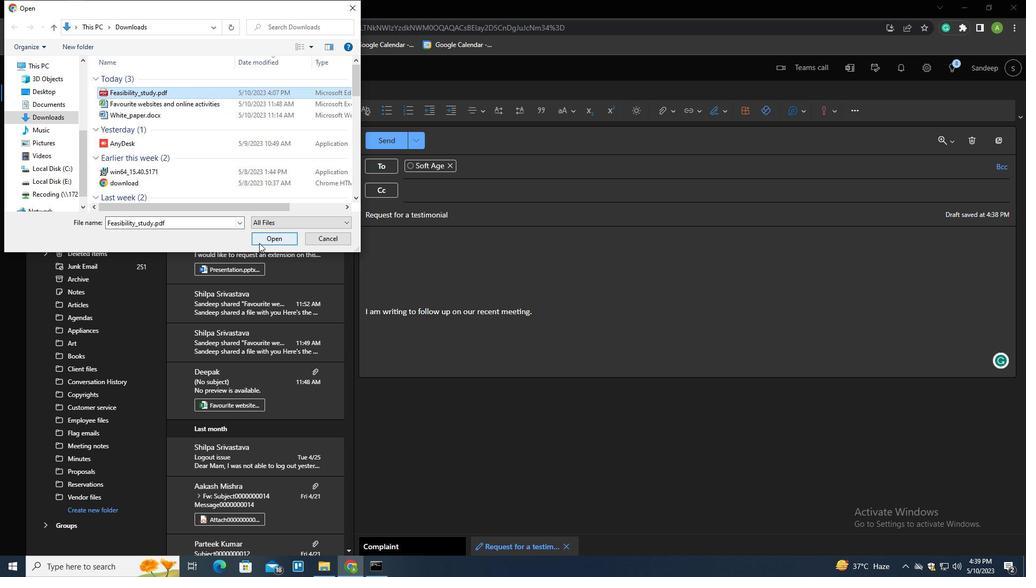 
Action: Mouse moved to (399, 135)
Screenshot: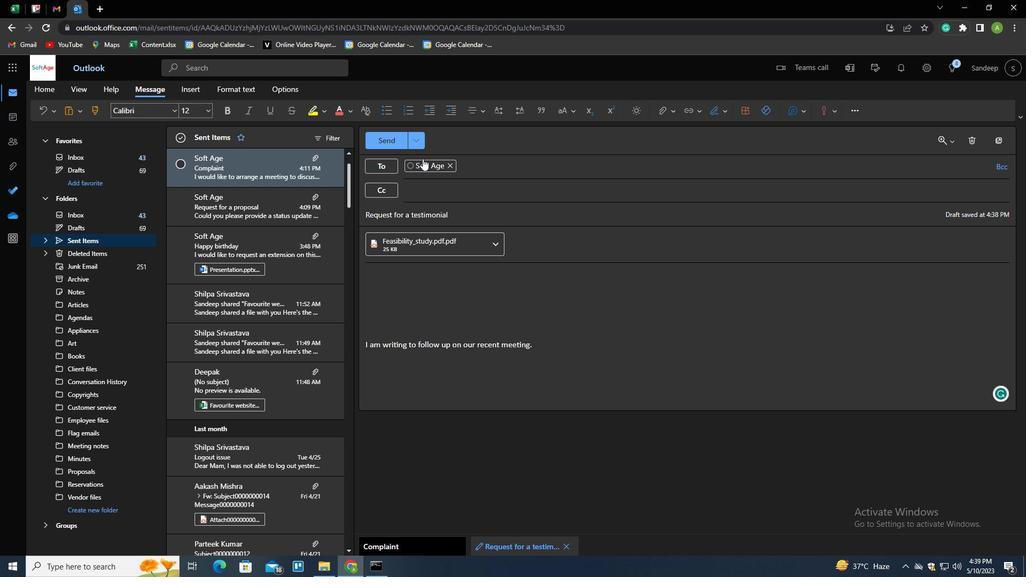 
Action: Mouse pressed left at (399, 135)
Screenshot: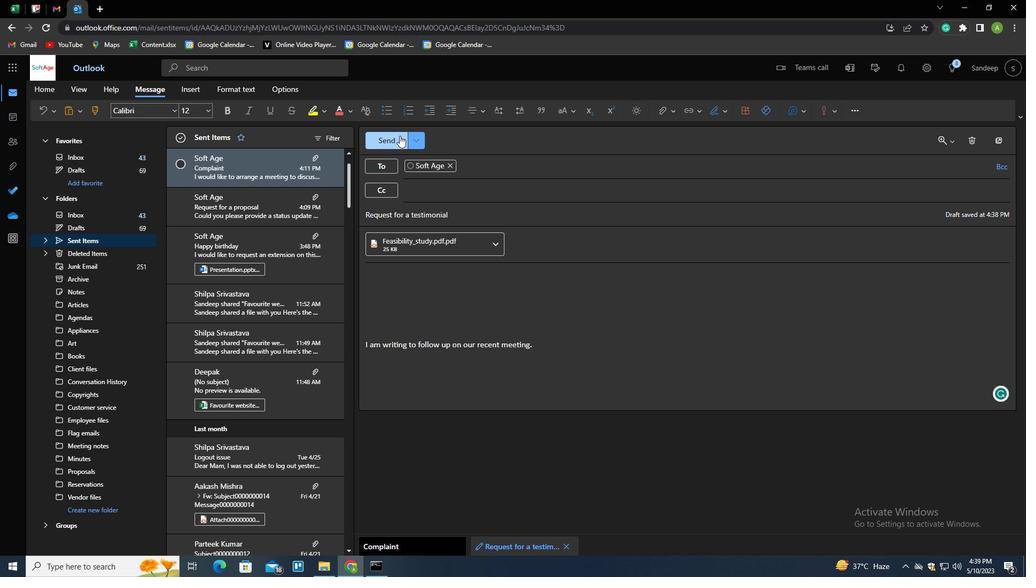 
Action: Mouse moved to (96, 239)
Screenshot: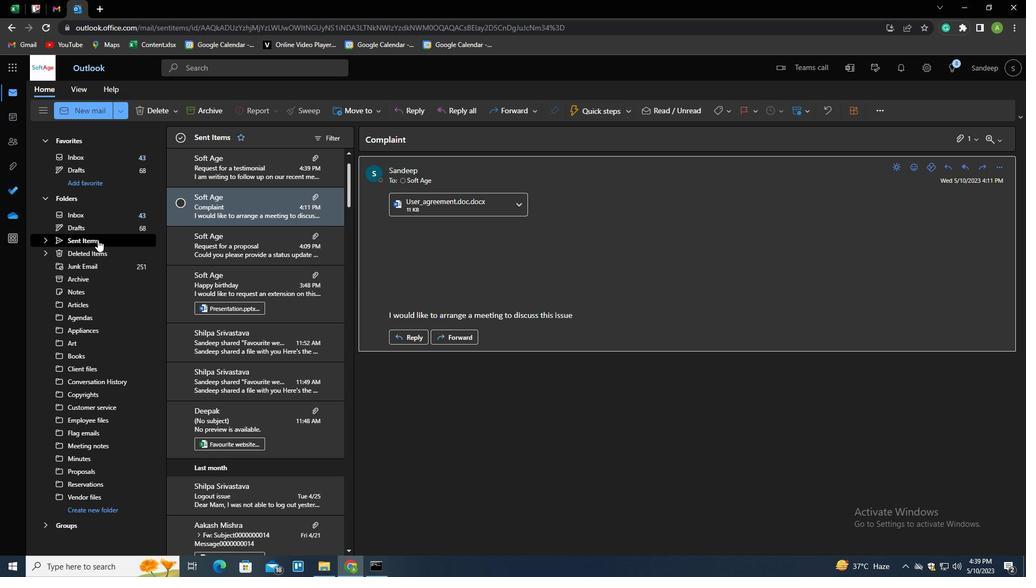 
Action: Mouse pressed left at (96, 239)
Screenshot: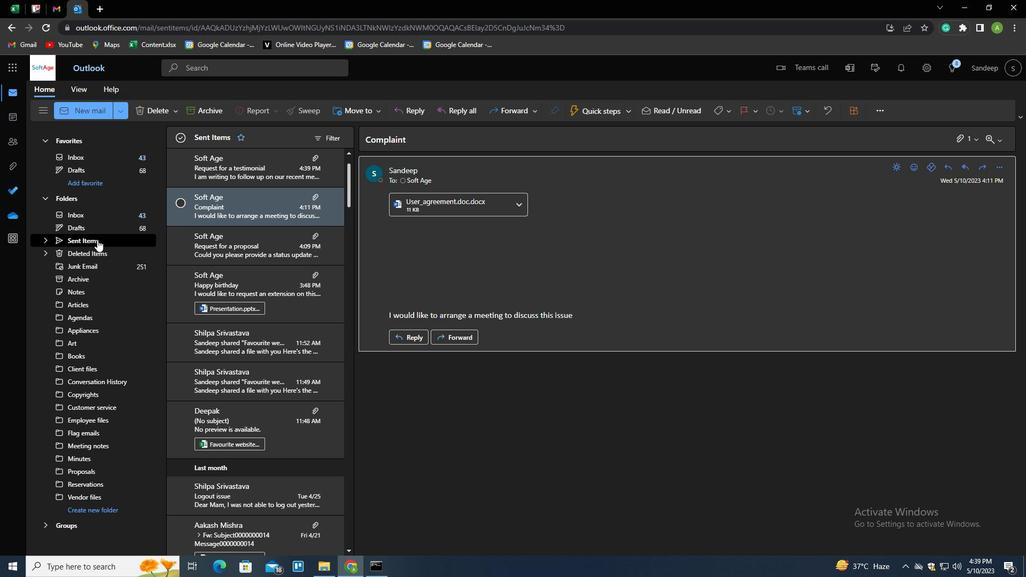 
Action: Mouse moved to (215, 168)
Screenshot: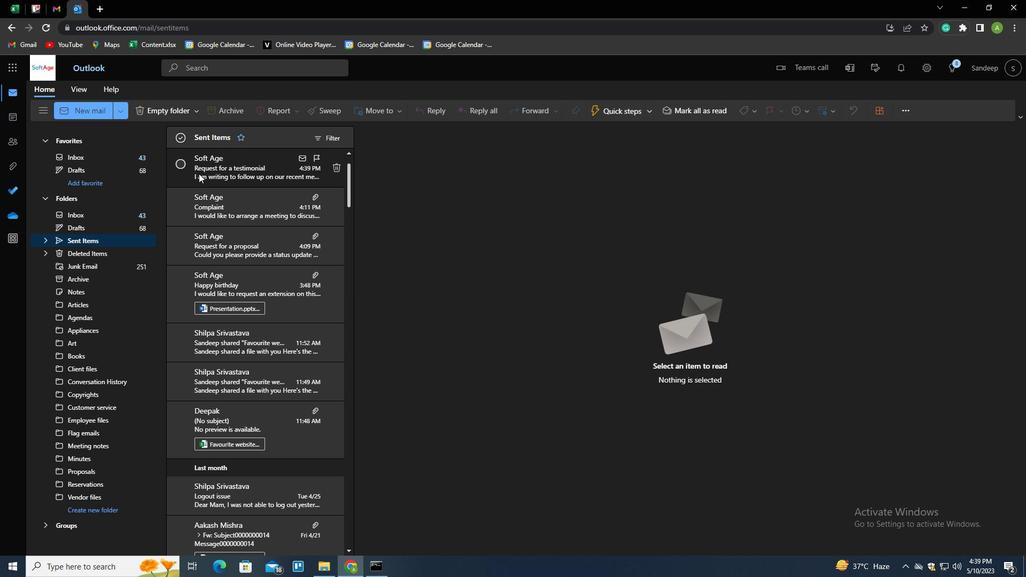 
Action: Mouse pressed right at (215, 168)
Screenshot: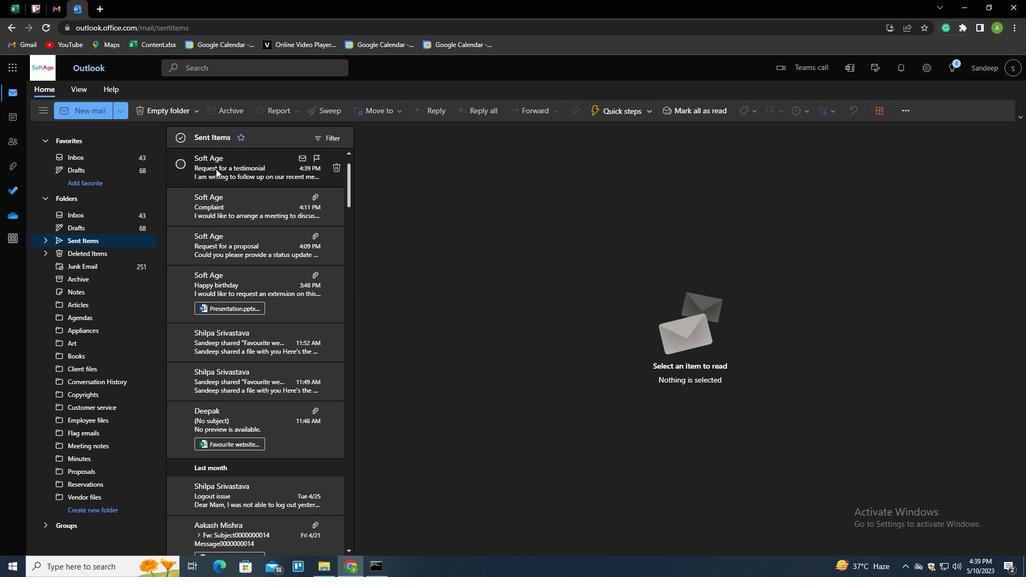 
Action: Mouse moved to (240, 213)
Screenshot: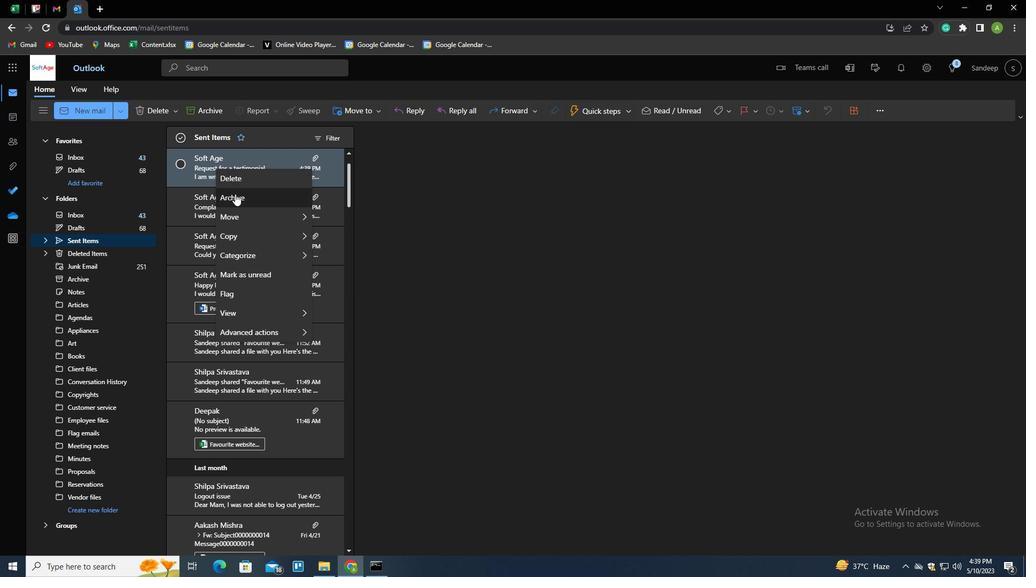 
Action: Mouse pressed left at (240, 213)
Screenshot: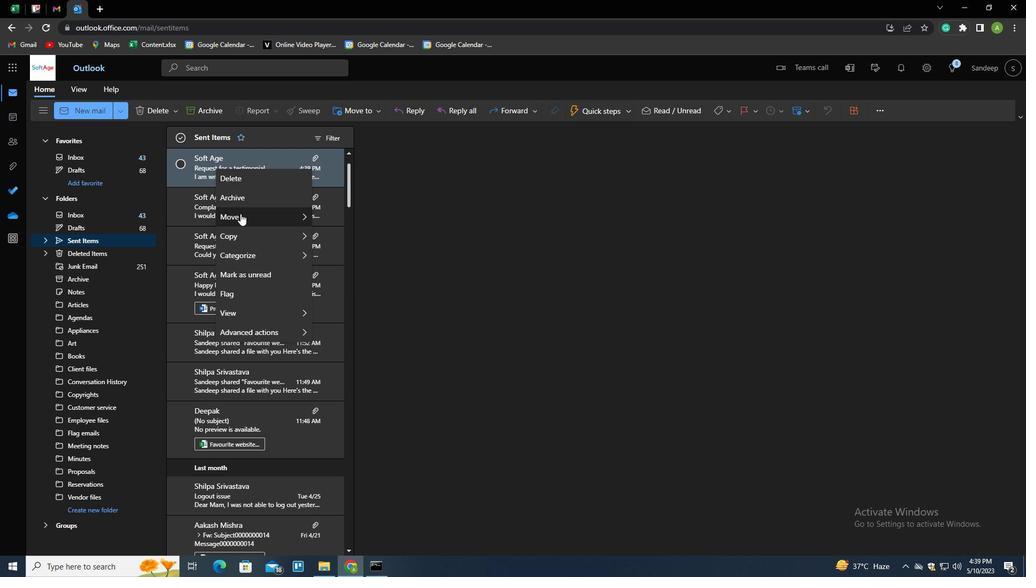 
Action: Mouse moved to (363, 215)
Screenshot: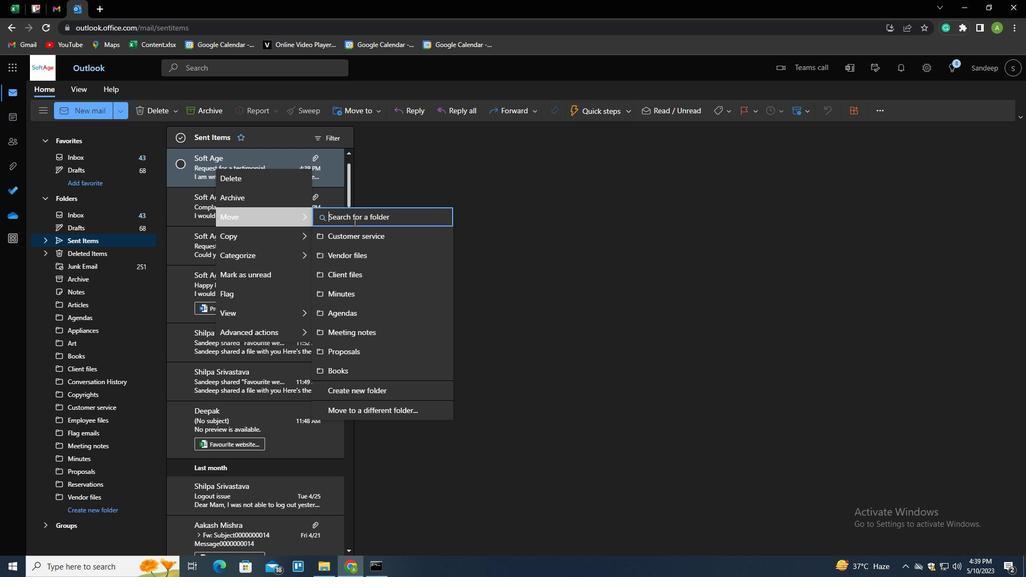 
Action: Mouse pressed left at (363, 215)
Screenshot: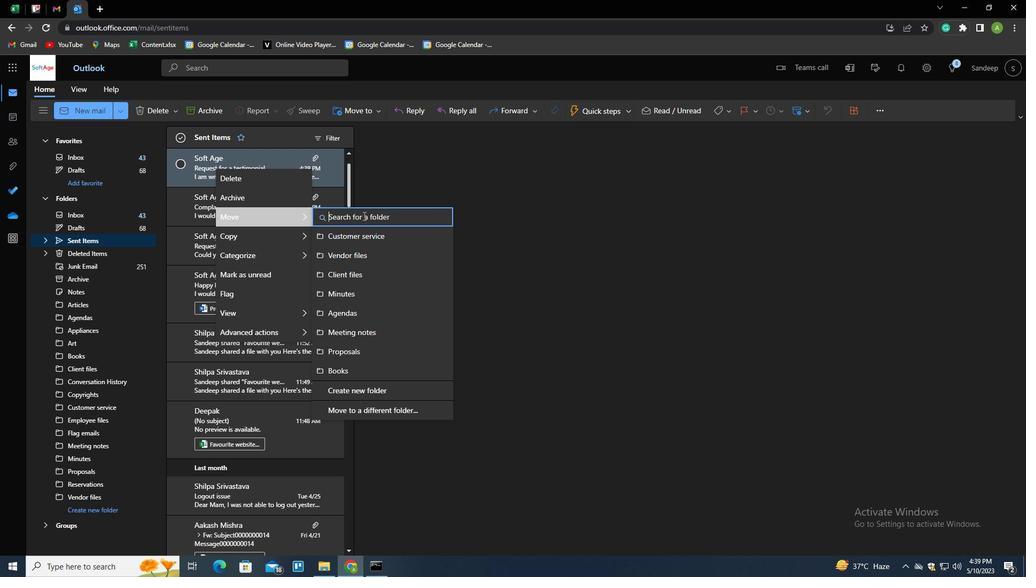
Action: Mouse moved to (99, 507)
Screenshot: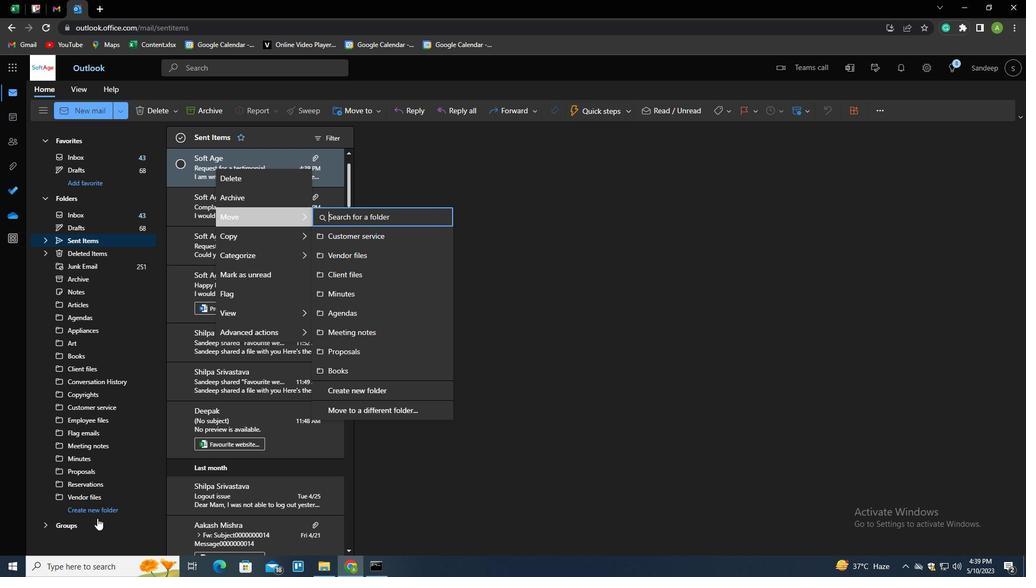 
Action: Mouse pressed left at (99, 507)
Screenshot: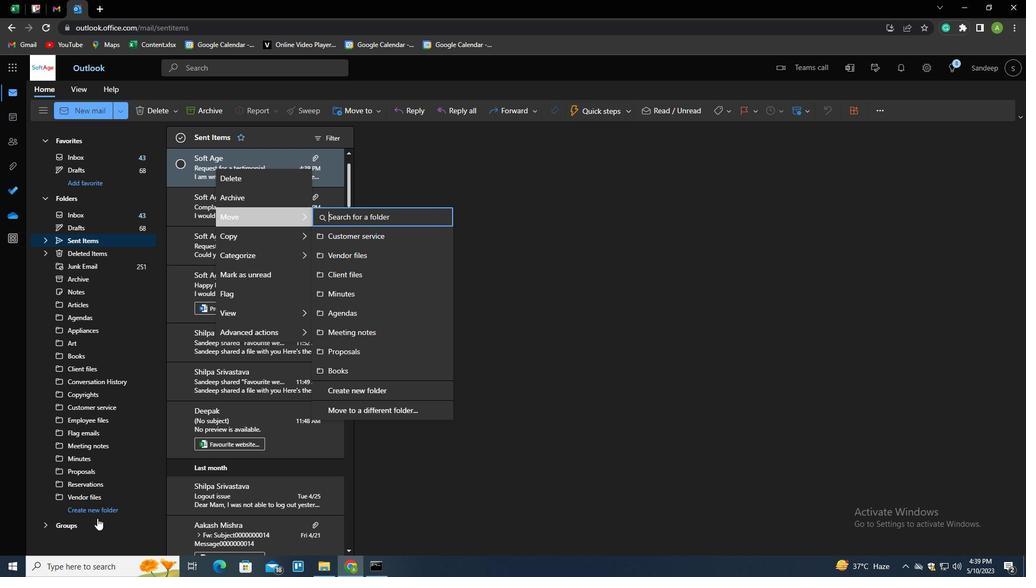 
Action: Mouse moved to (100, 507)
Screenshot: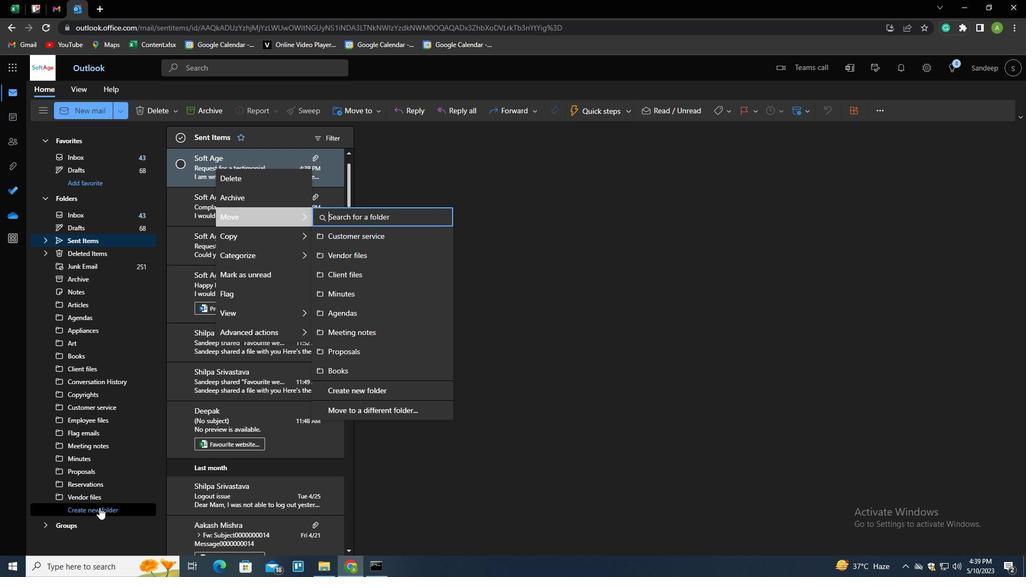 
Action: Mouse pressed left at (100, 507)
Screenshot: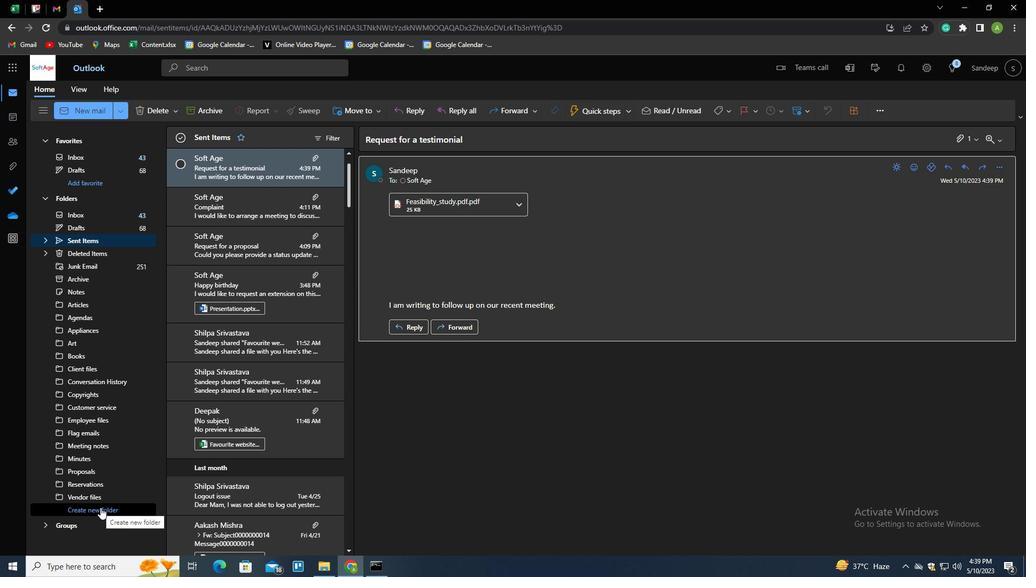 
Action: Mouse moved to (100, 507)
Screenshot: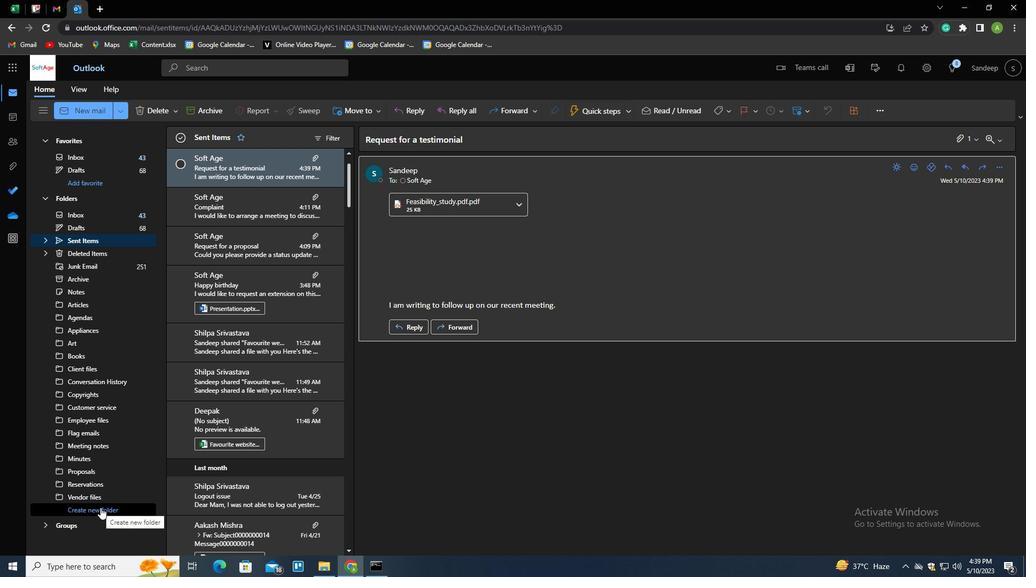 
Action: Key pressed <Key.shift>MA<Key.backspace><Key.backspace><Key.shift>MARKETING<Key.enter>
Screenshot: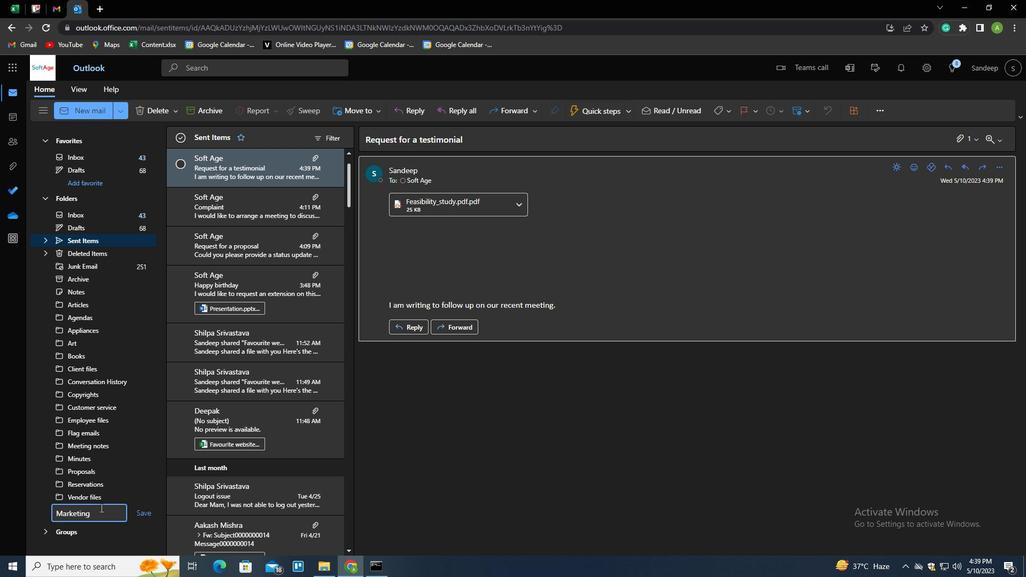 
Action: Mouse moved to (227, 177)
Screenshot: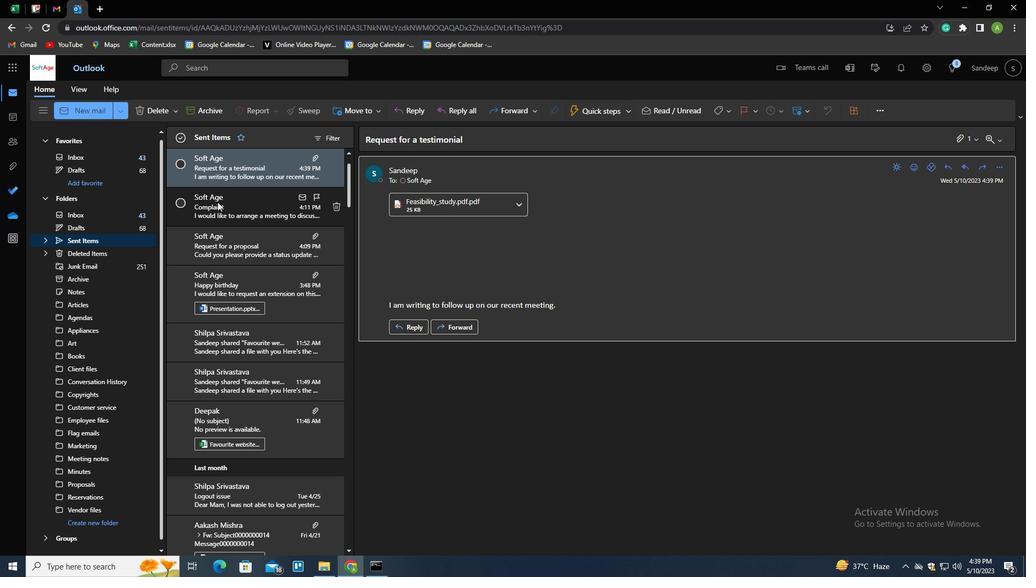 
Action: Mouse pressed right at (227, 177)
Screenshot: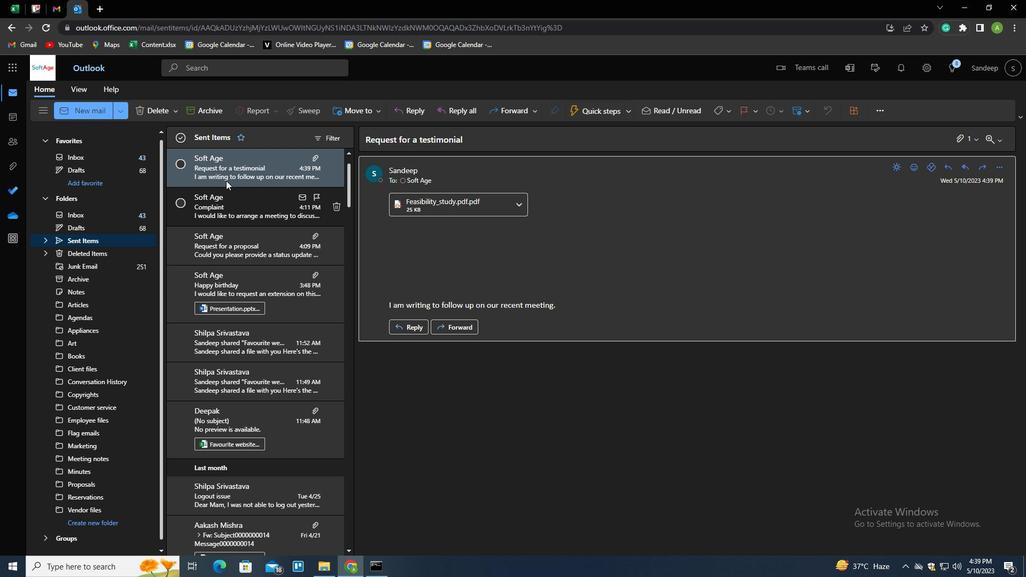 
Action: Mouse moved to (255, 220)
Screenshot: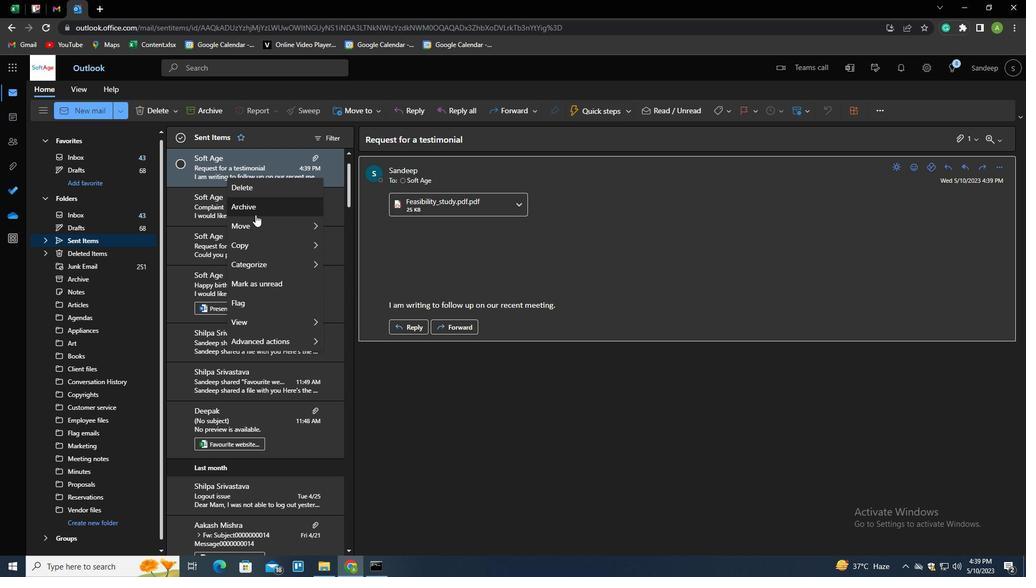 
Action: Mouse pressed left at (255, 220)
Screenshot: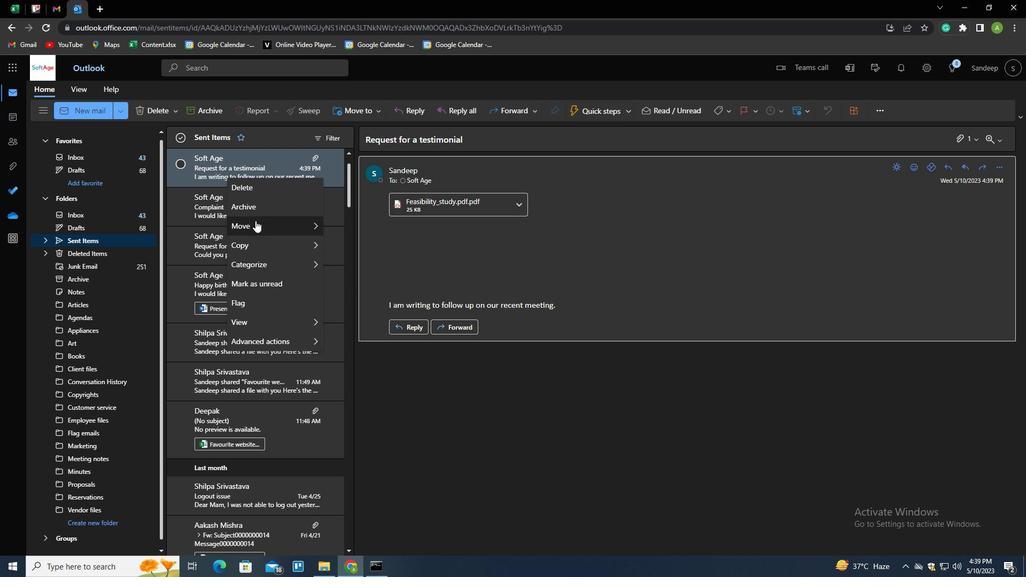 
Action: Mouse moved to (346, 228)
Screenshot: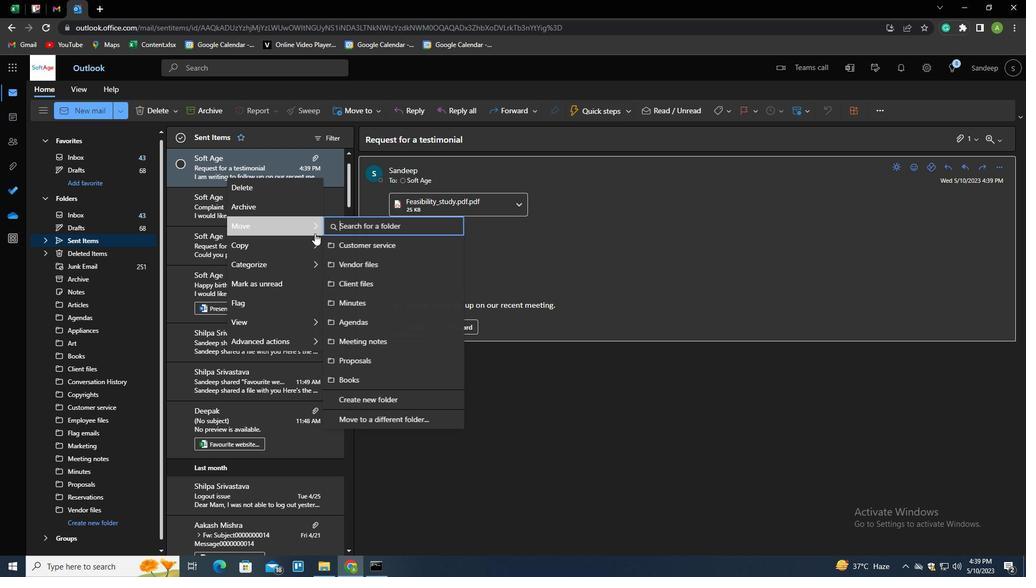 
Action: Key pressed <Key.shift><Key.shift><Key.shift><Key.shift>MAR
Screenshot: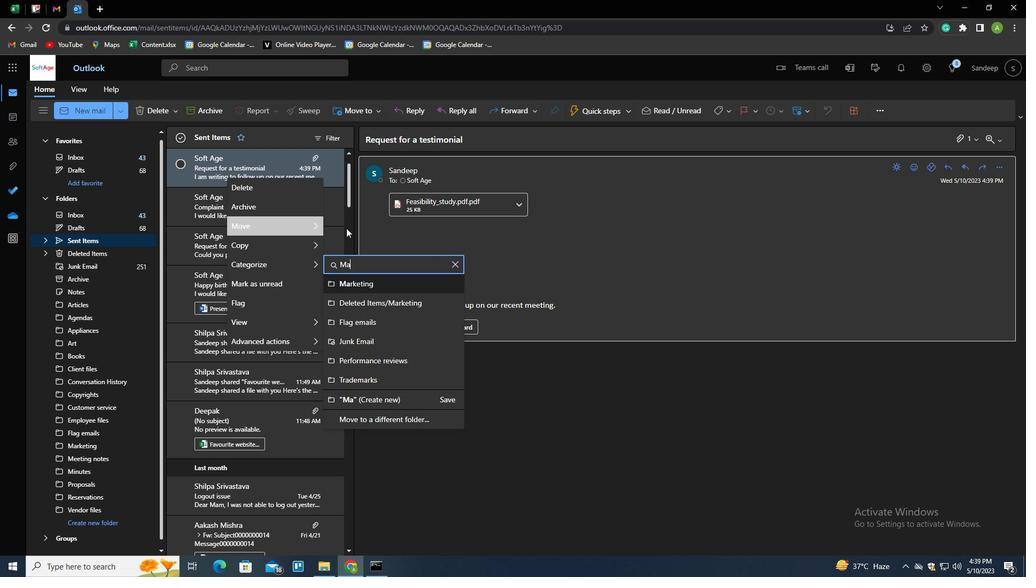 
Action: Mouse moved to (377, 336)
Screenshot: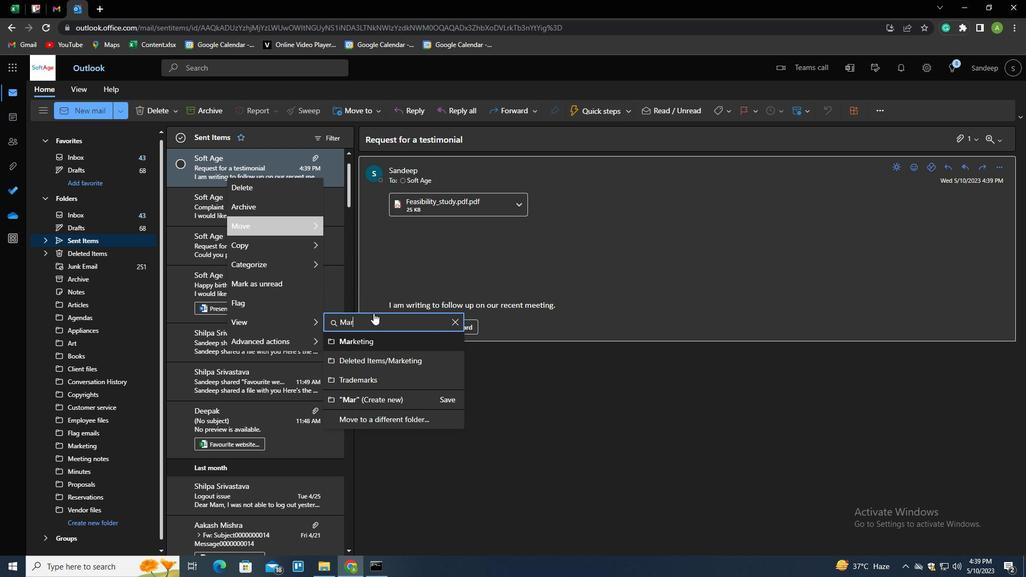 
Action: Mouse pressed left at (377, 336)
Screenshot: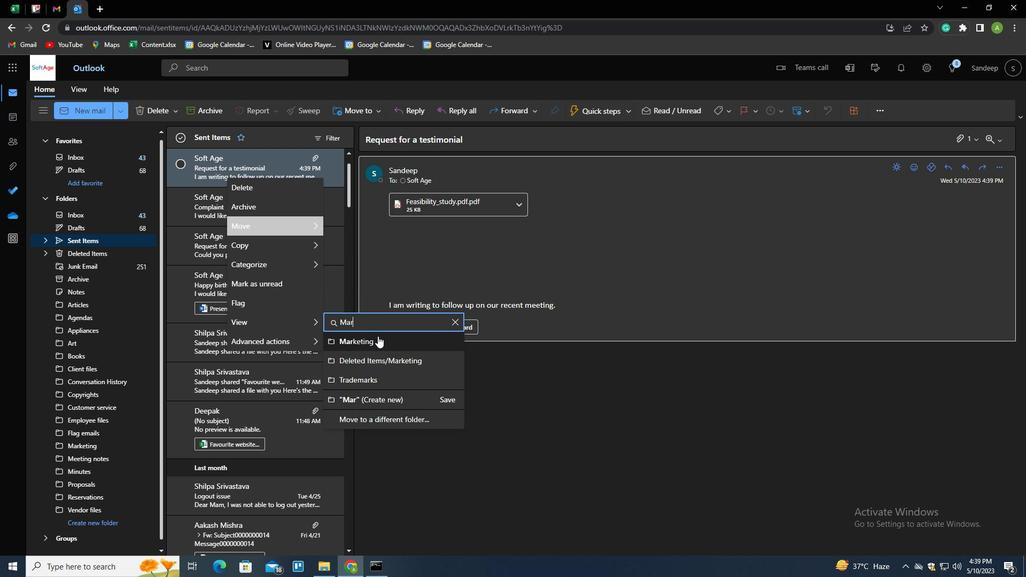 
Action: Mouse moved to (436, 380)
Screenshot: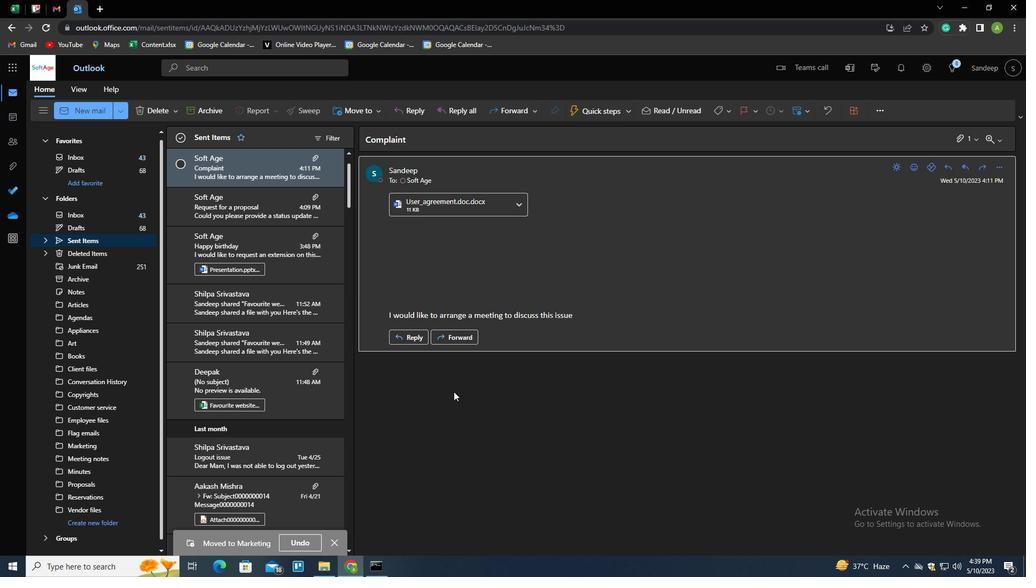 
